 Task: Search one way flight ticket for 1 adult, 1 child, 1 infant in seat in premium economy from Gulfport/biloxi: Gulfport-biloxi International Airport to Evansville: Evansville Regional Airport on 5-3-2023. Number of bags: 6 checked bags. Price is upto 96000. Outbound departure time preference is 8:00.
Action: Mouse moved to (231, 290)
Screenshot: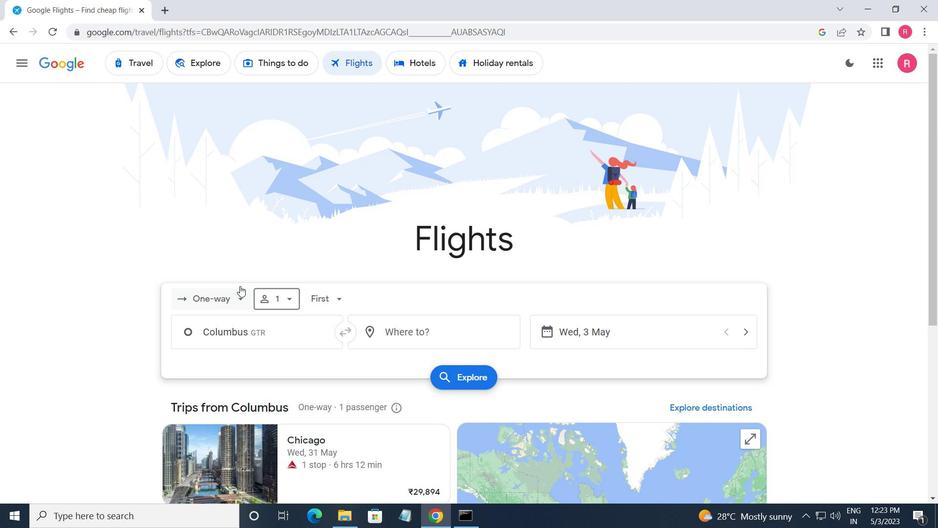 
Action: Mouse pressed left at (231, 290)
Screenshot: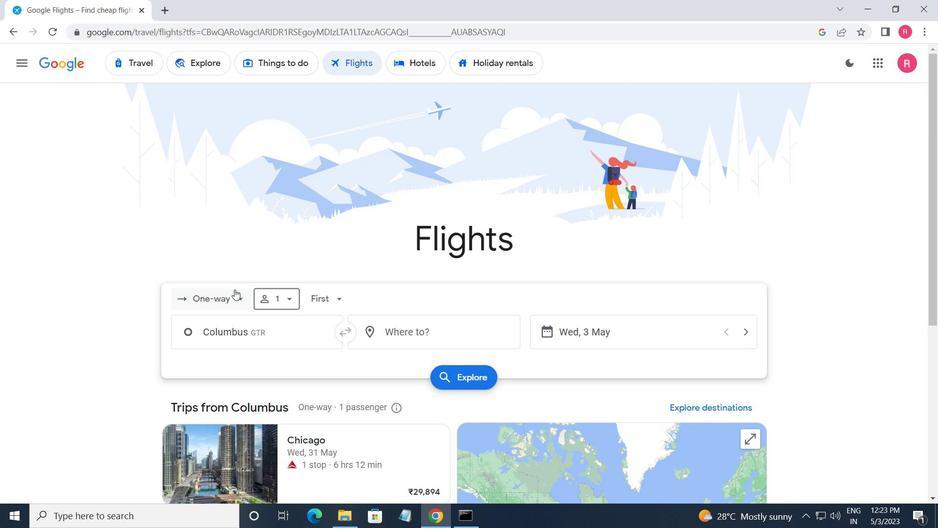
Action: Mouse moved to (236, 354)
Screenshot: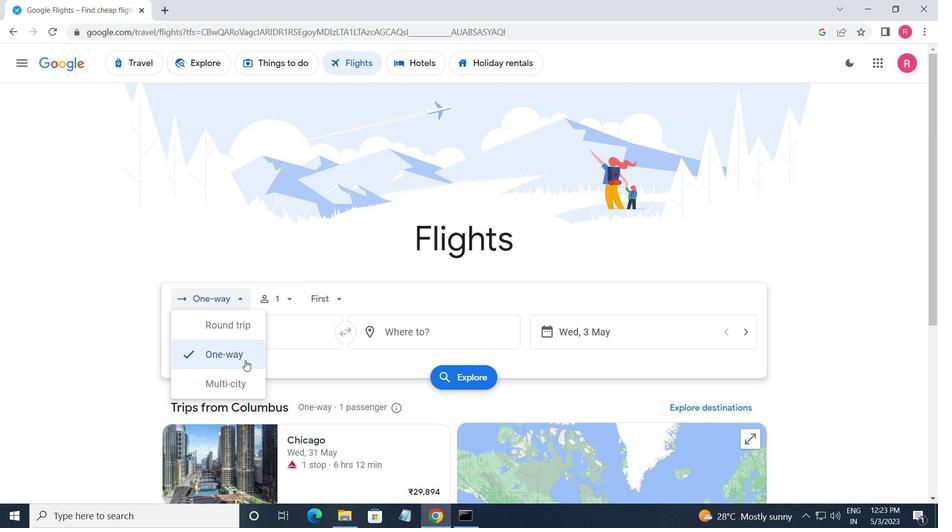 
Action: Mouse pressed left at (236, 354)
Screenshot: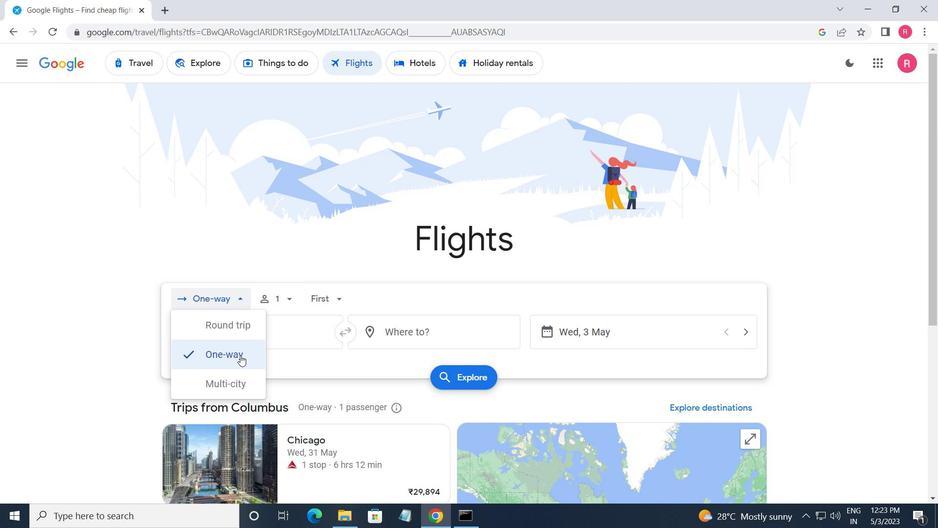 
Action: Mouse moved to (278, 306)
Screenshot: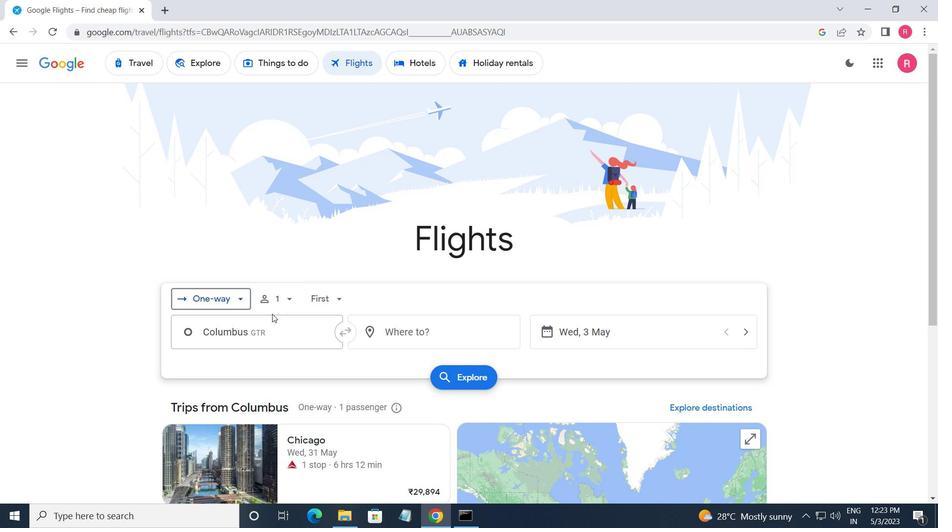 
Action: Mouse pressed left at (278, 306)
Screenshot: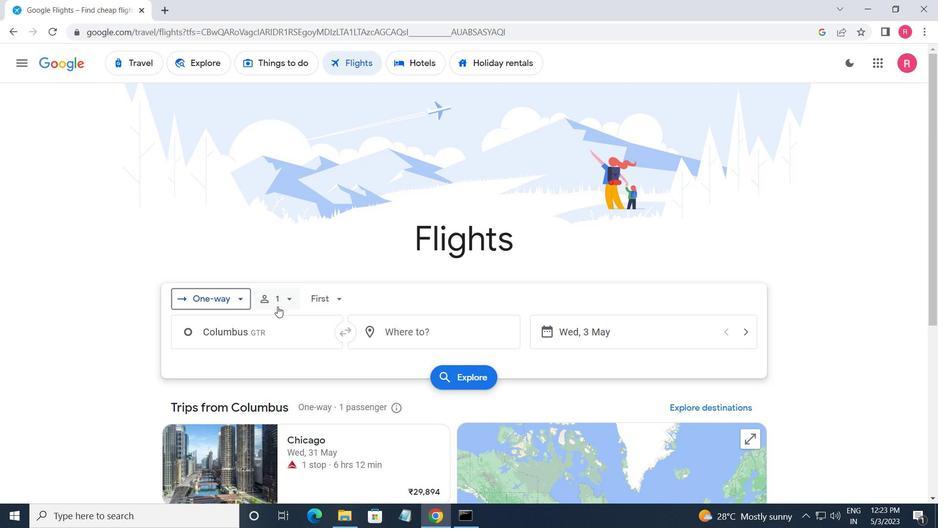 
Action: Mouse moved to (388, 366)
Screenshot: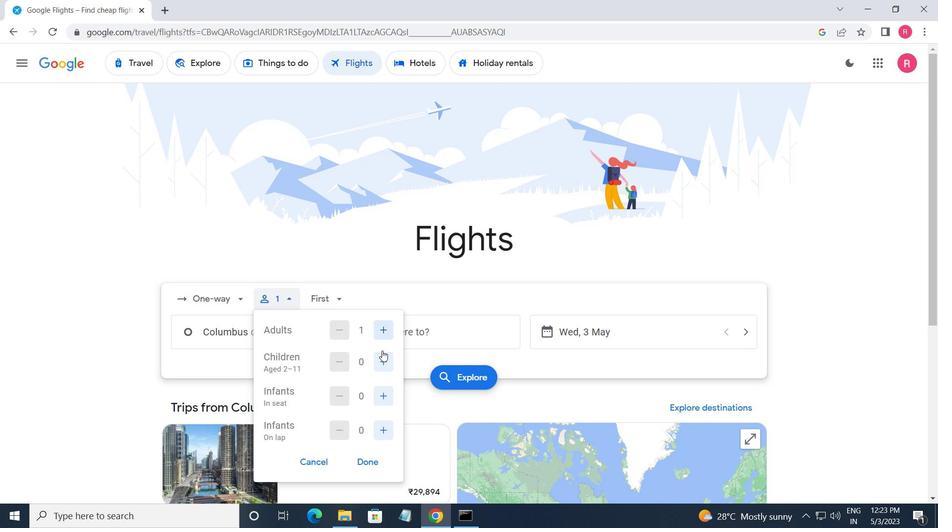 
Action: Mouse pressed left at (388, 366)
Screenshot: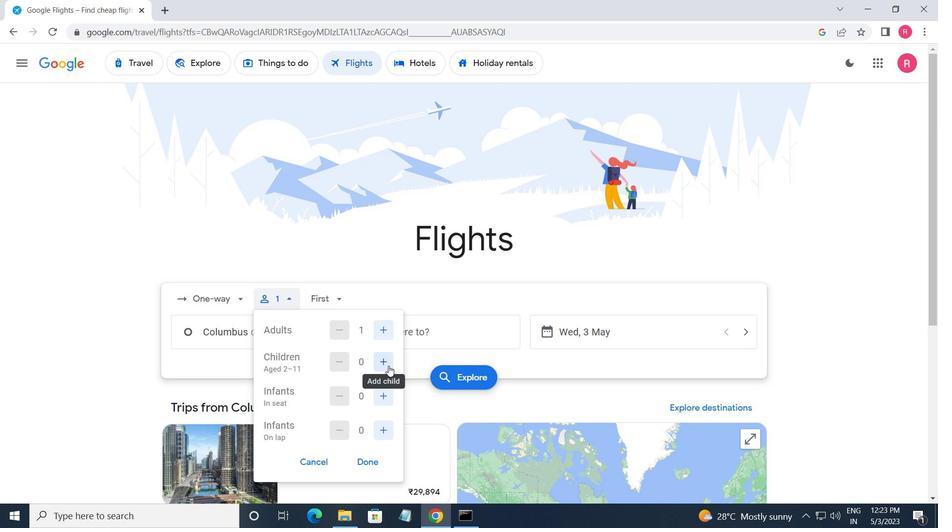 
Action: Mouse moved to (388, 389)
Screenshot: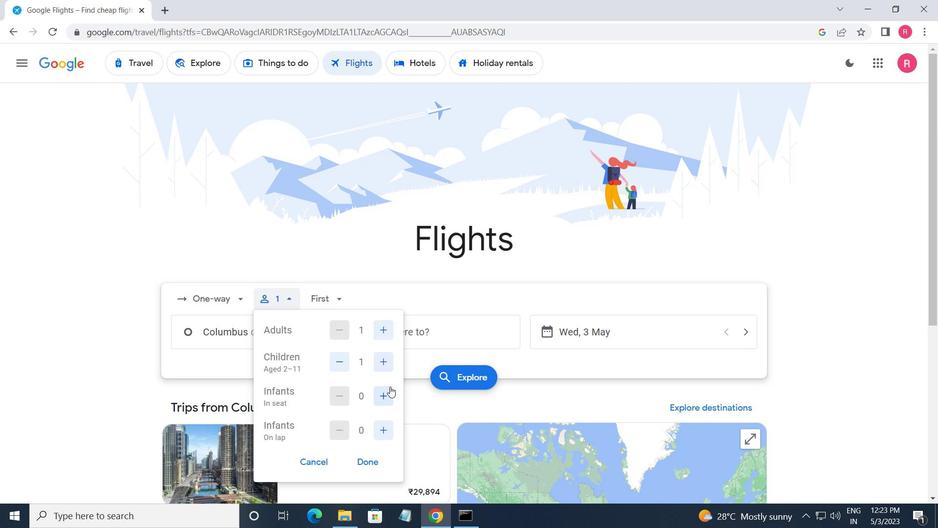 
Action: Mouse pressed left at (388, 389)
Screenshot: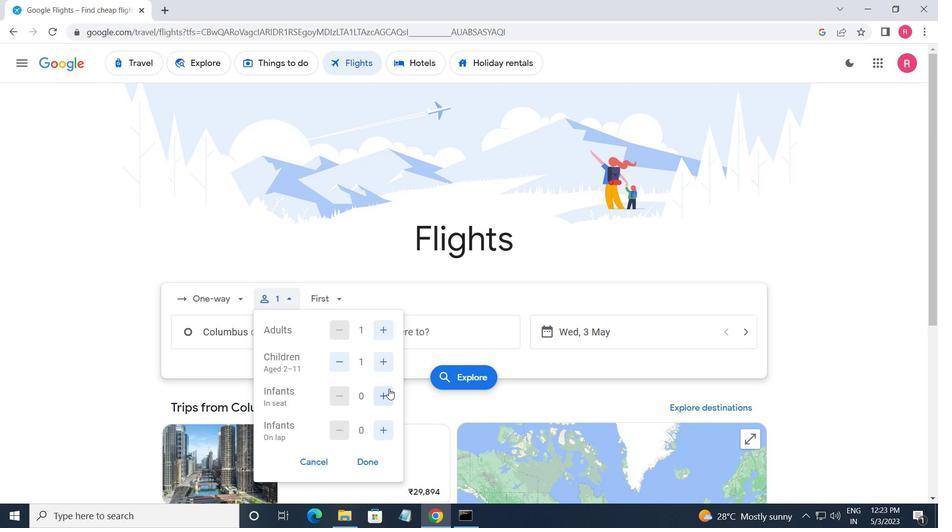 
Action: Mouse moved to (378, 427)
Screenshot: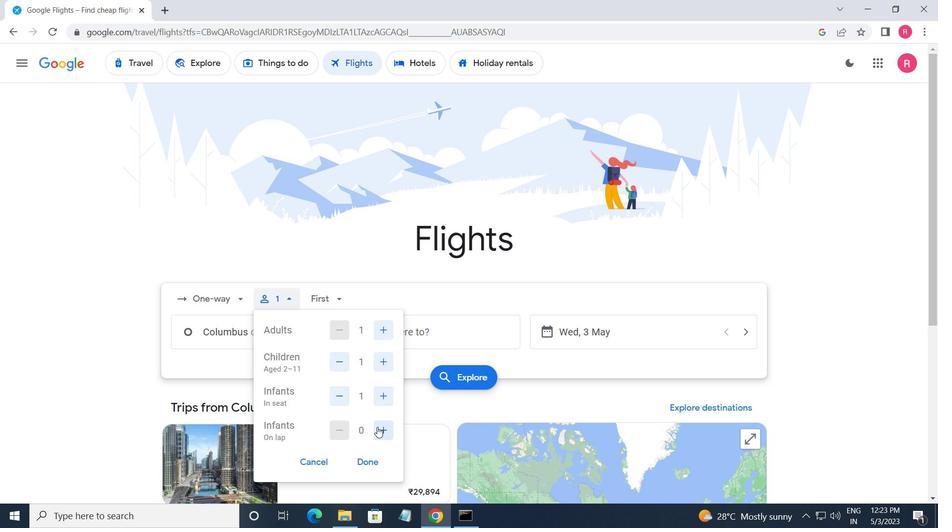 
Action: Mouse pressed left at (378, 427)
Screenshot: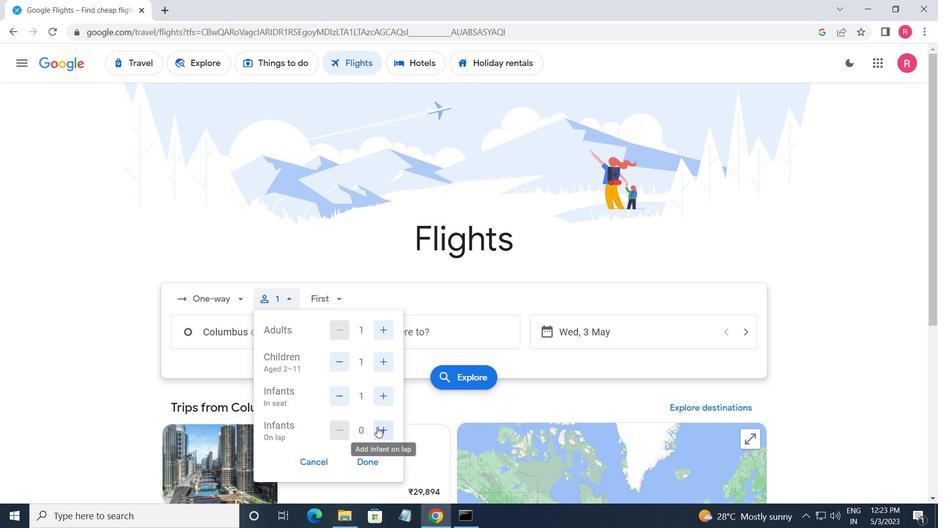 
Action: Mouse moved to (335, 432)
Screenshot: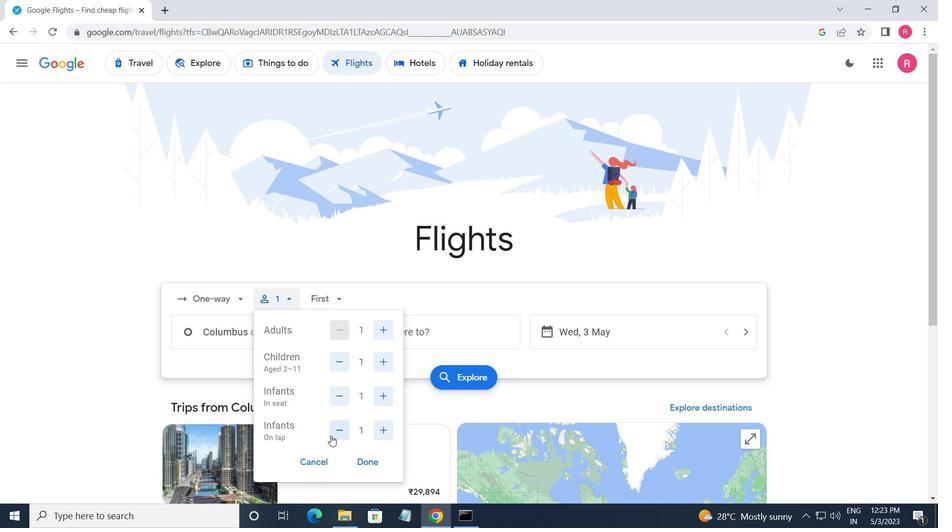
Action: Mouse pressed left at (335, 432)
Screenshot: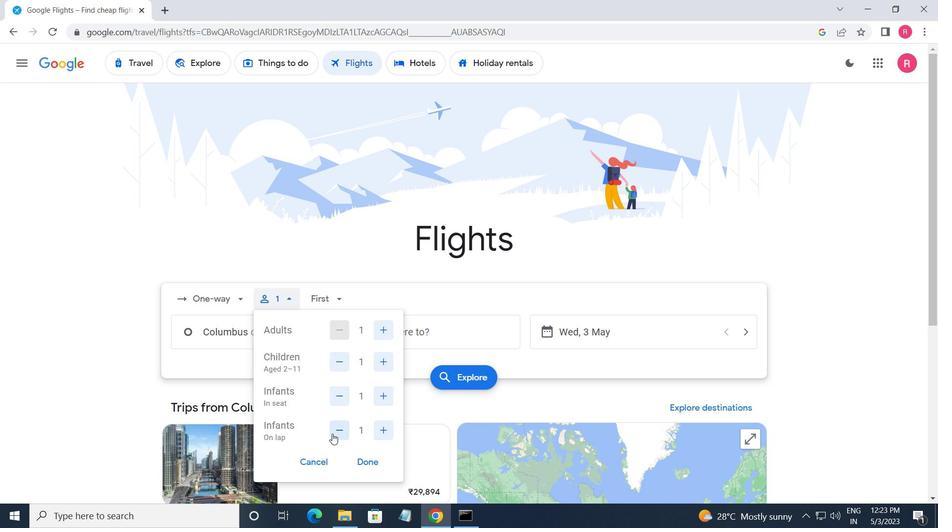 
Action: Mouse moved to (358, 455)
Screenshot: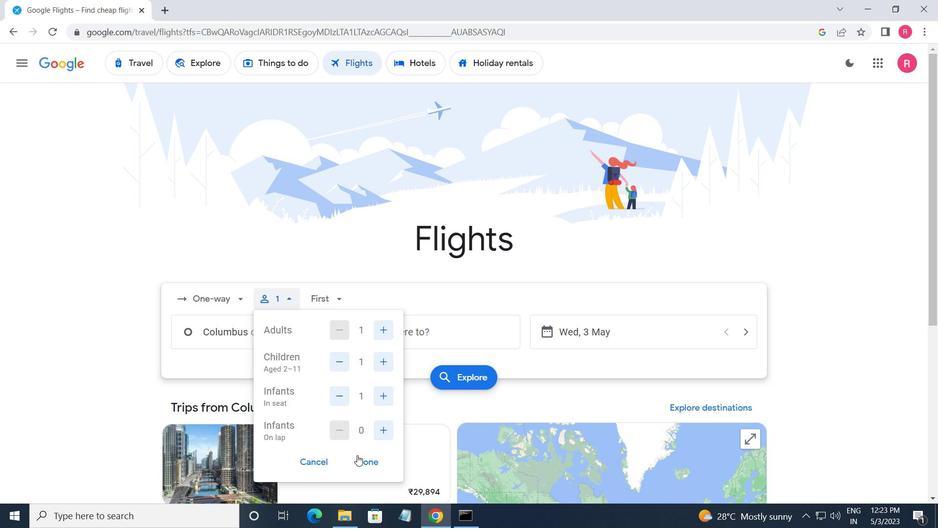 
Action: Mouse pressed left at (358, 455)
Screenshot: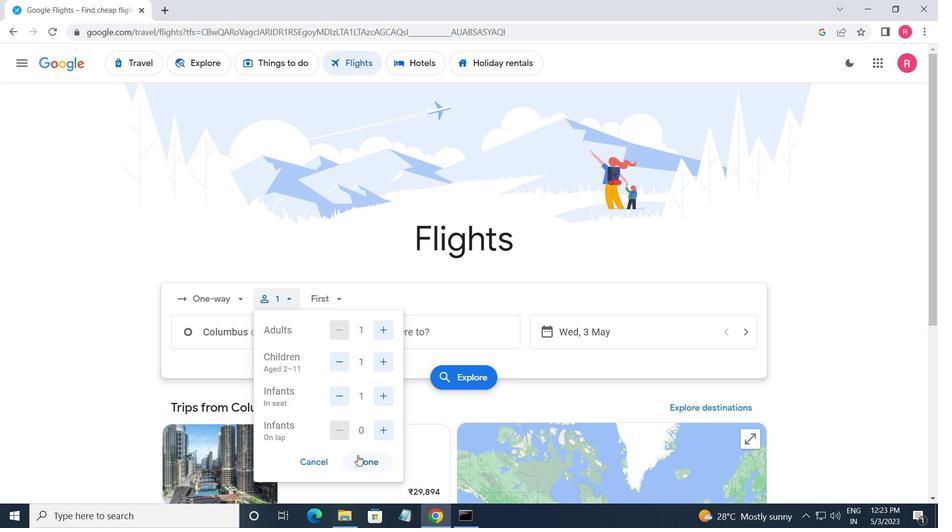 
Action: Mouse moved to (325, 309)
Screenshot: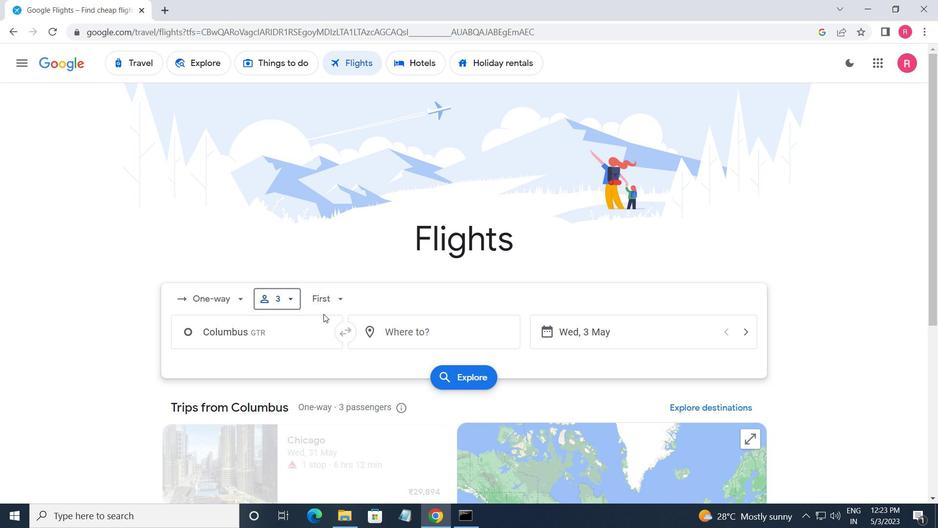 
Action: Mouse pressed left at (325, 309)
Screenshot: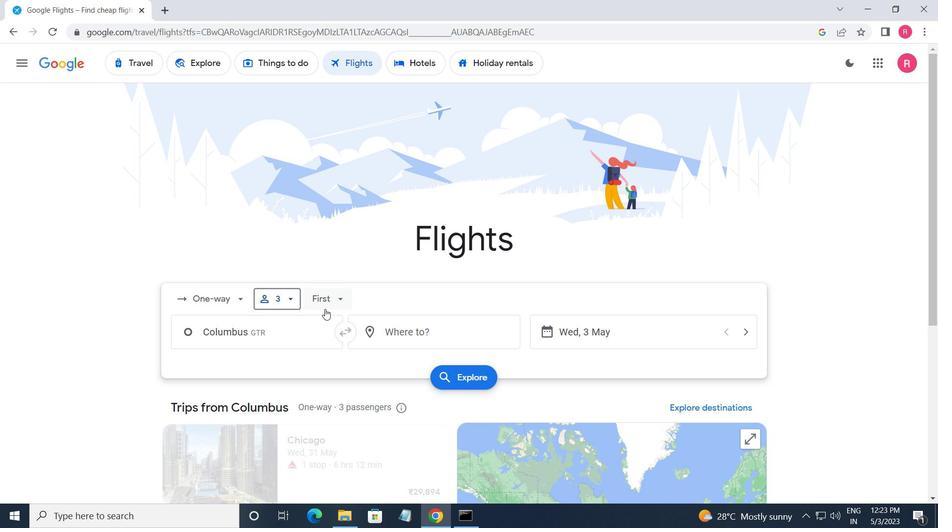 
Action: Mouse moved to (364, 363)
Screenshot: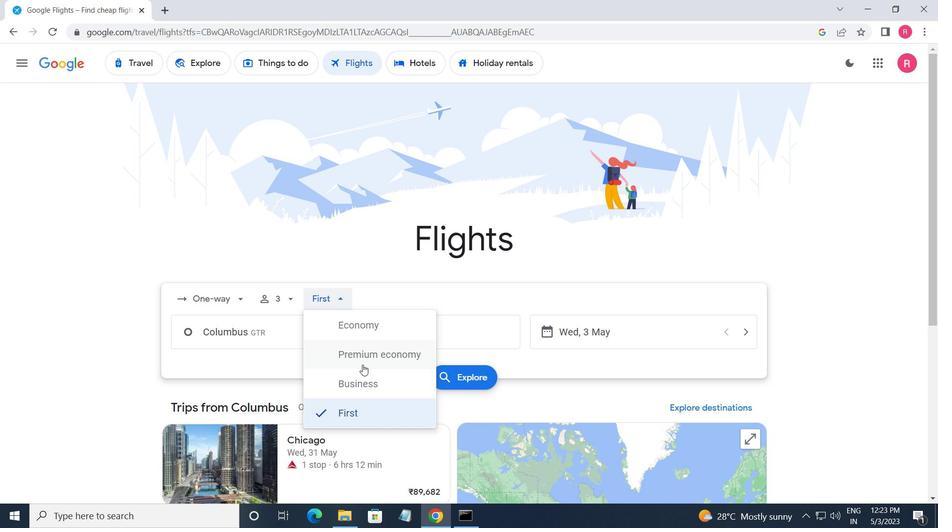 
Action: Mouse pressed left at (364, 363)
Screenshot: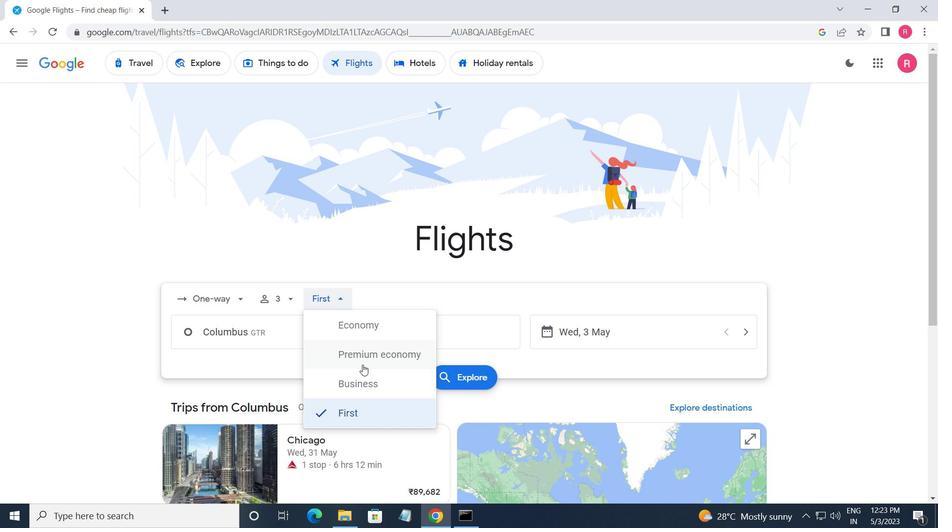 
Action: Mouse moved to (277, 341)
Screenshot: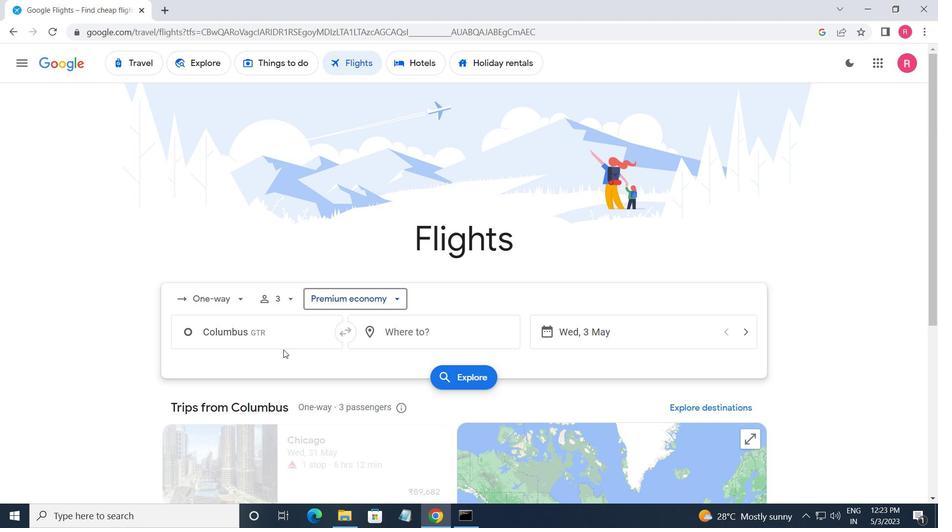 
Action: Mouse pressed left at (277, 341)
Screenshot: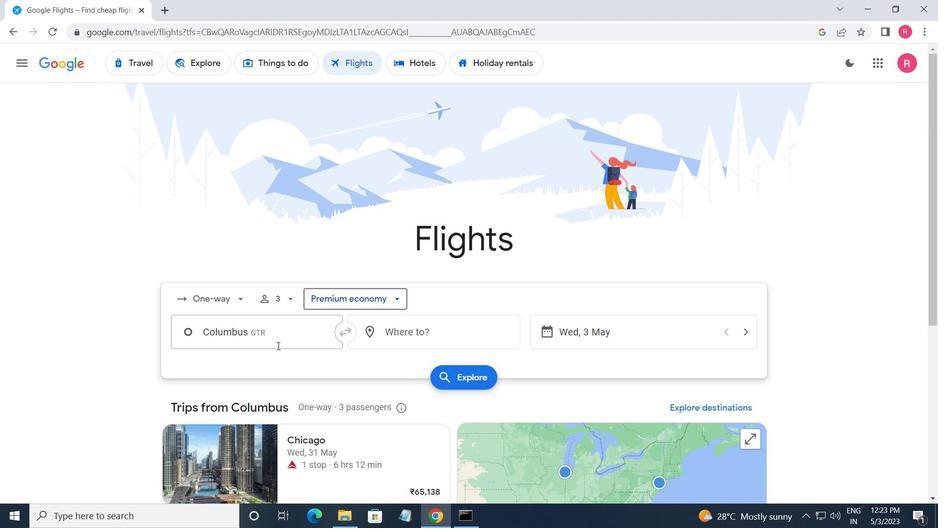 
Action: Key pressed <Key.shift>GULFPORT
Screenshot: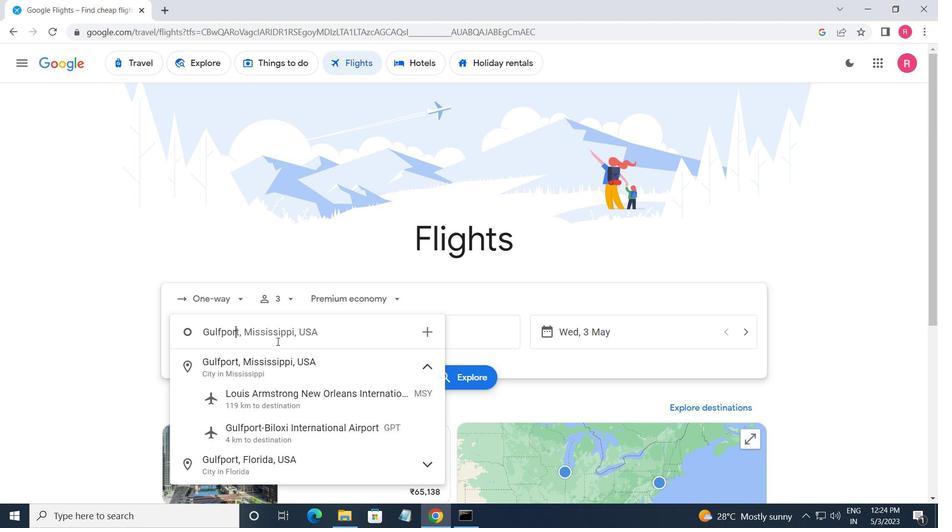 
Action: Mouse moved to (317, 438)
Screenshot: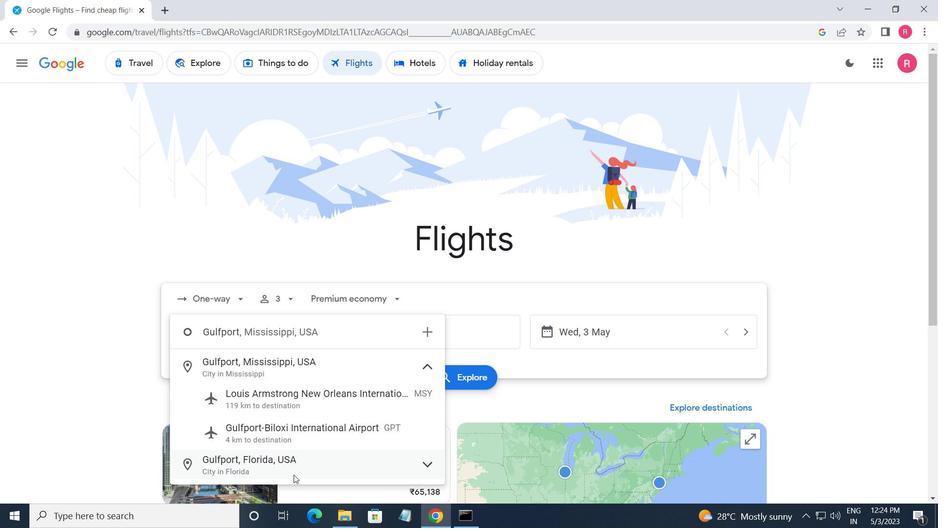 
Action: Mouse pressed left at (317, 438)
Screenshot: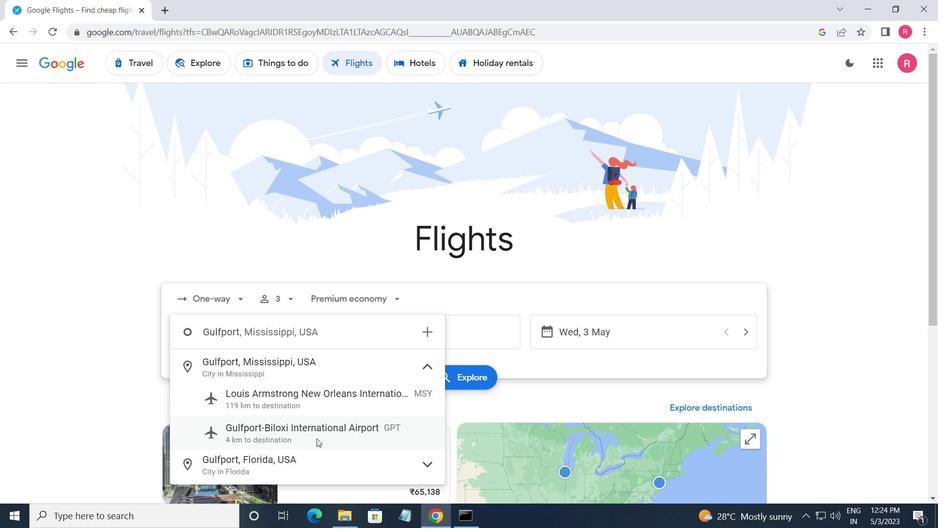 
Action: Mouse moved to (416, 330)
Screenshot: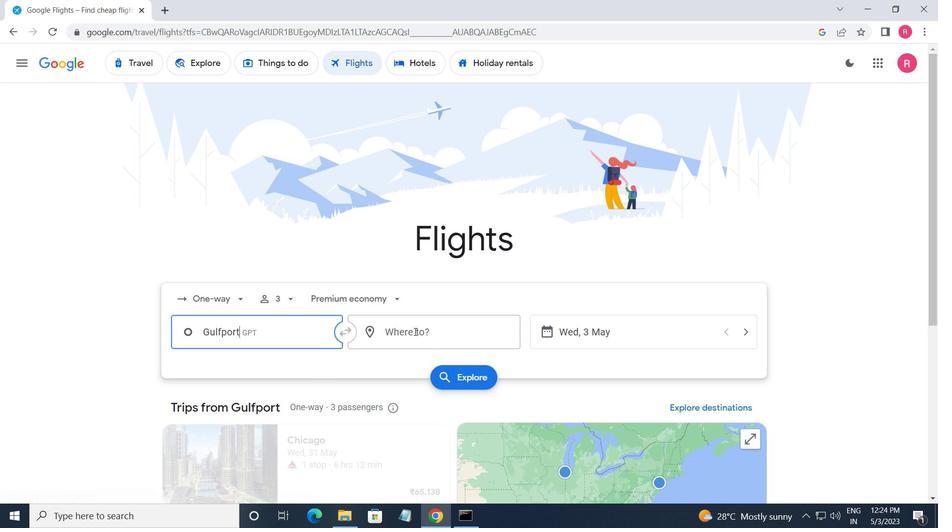 
Action: Mouse pressed left at (416, 330)
Screenshot: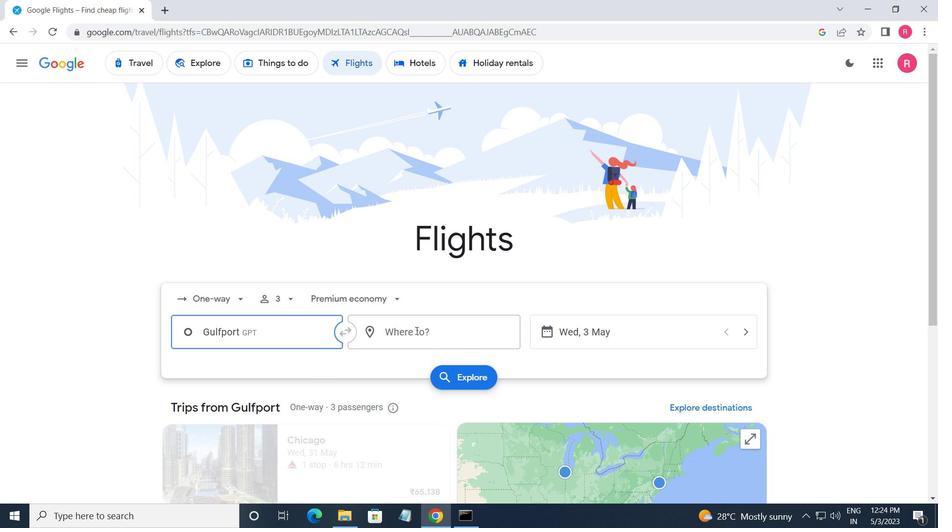 
Action: Mouse moved to (436, 456)
Screenshot: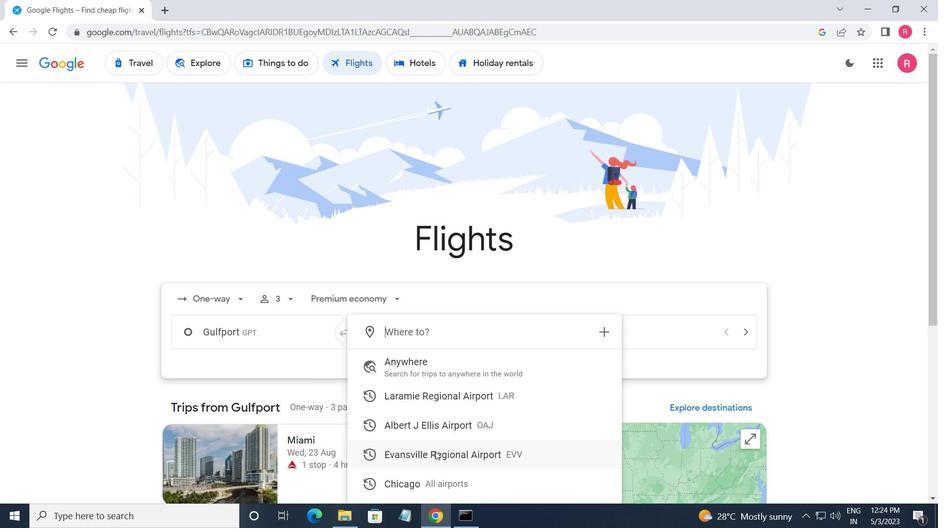 
Action: Mouse pressed left at (436, 456)
Screenshot: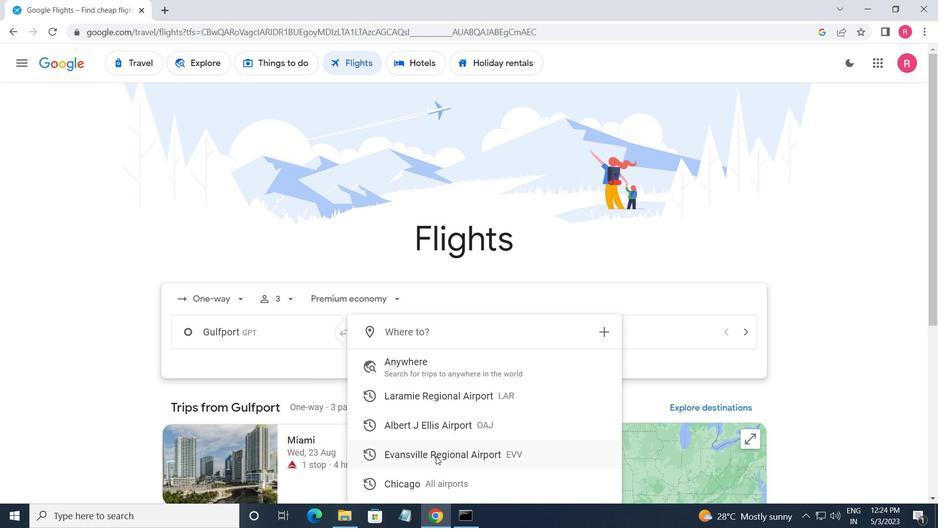 
Action: Mouse moved to (617, 334)
Screenshot: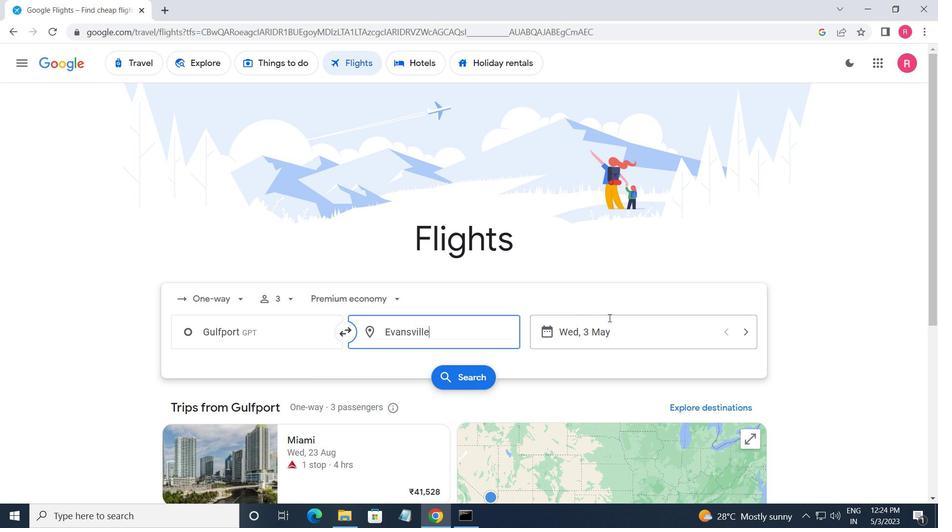 
Action: Mouse pressed left at (617, 334)
Screenshot: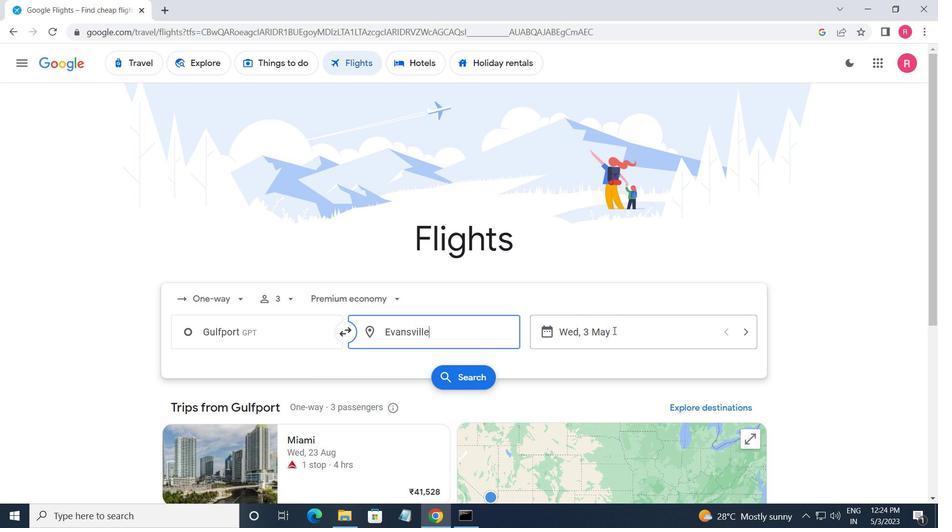
Action: Mouse moved to (411, 284)
Screenshot: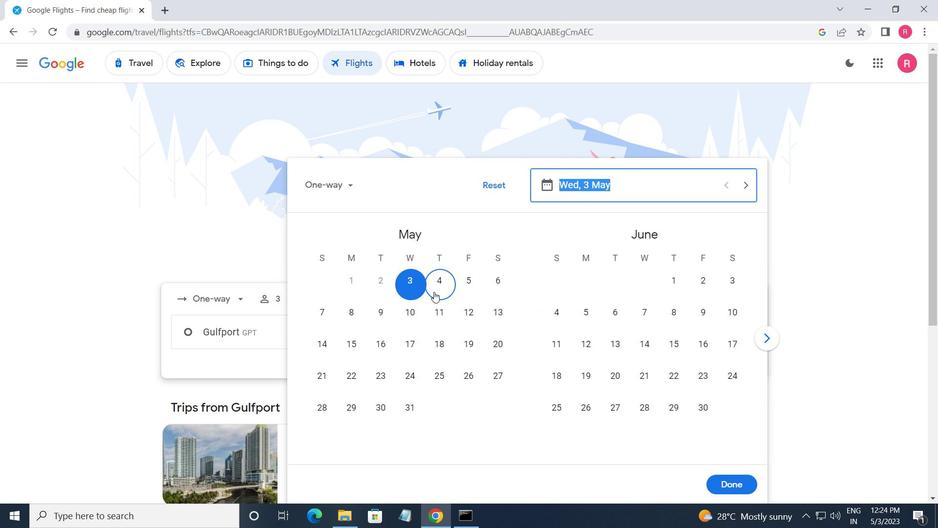 
Action: Mouse pressed left at (411, 284)
Screenshot: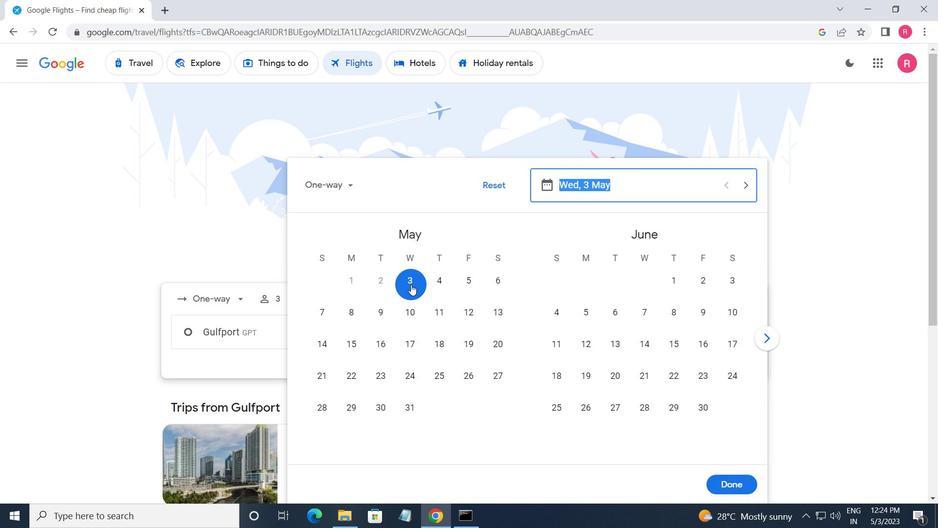 
Action: Mouse moved to (731, 496)
Screenshot: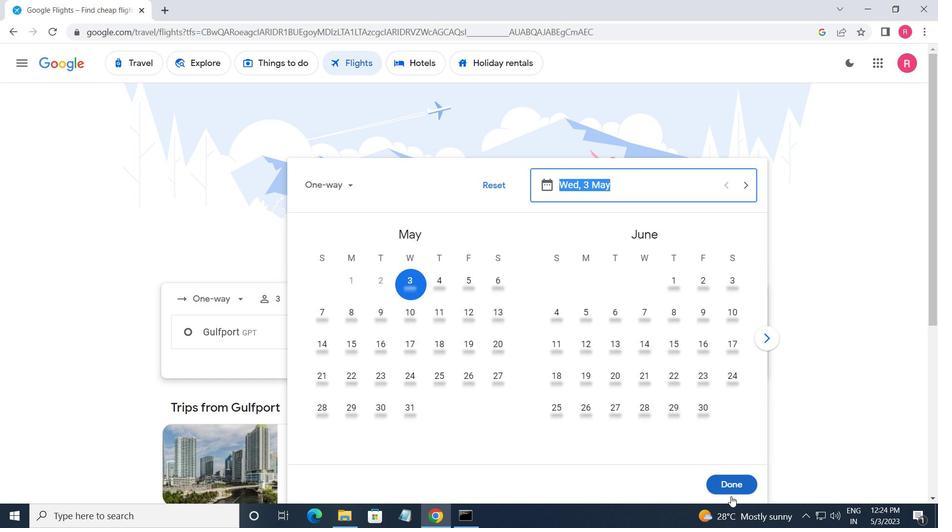 
Action: Mouse pressed left at (731, 496)
Screenshot: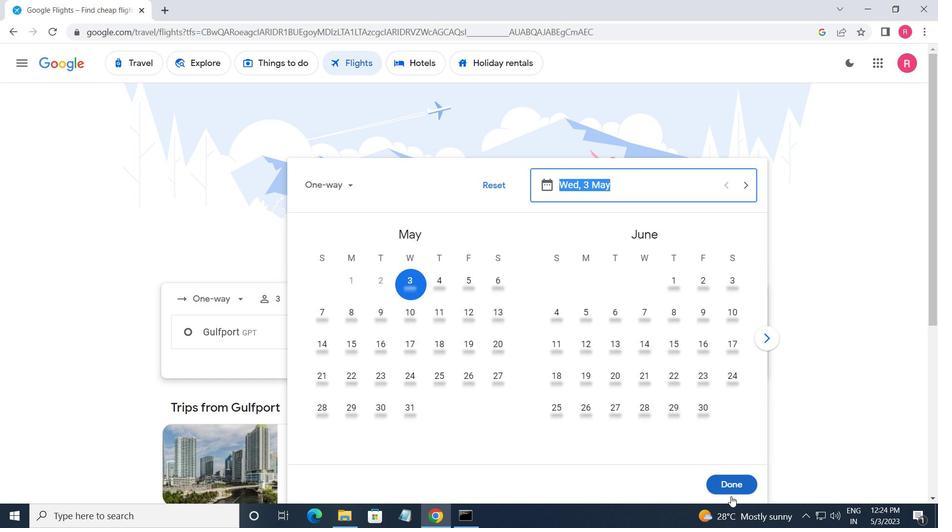 
Action: Mouse moved to (465, 371)
Screenshot: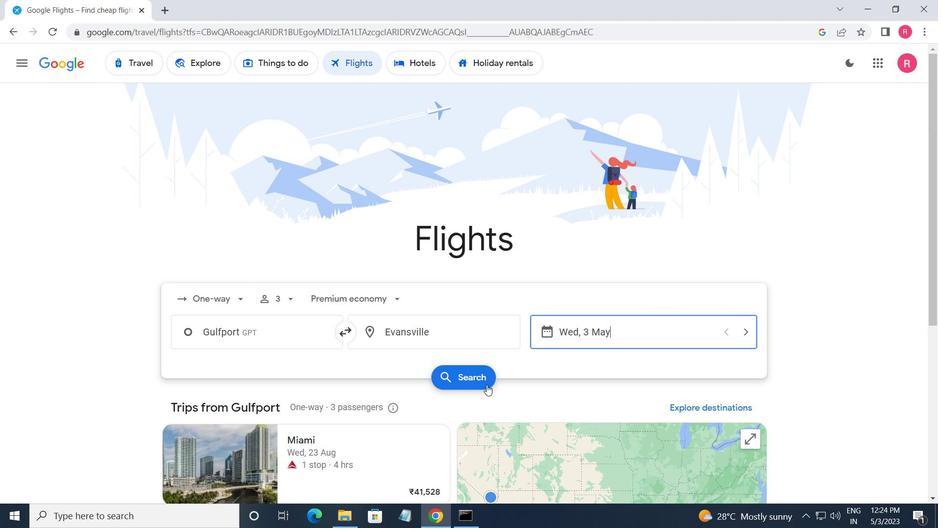 
Action: Mouse pressed left at (465, 371)
Screenshot: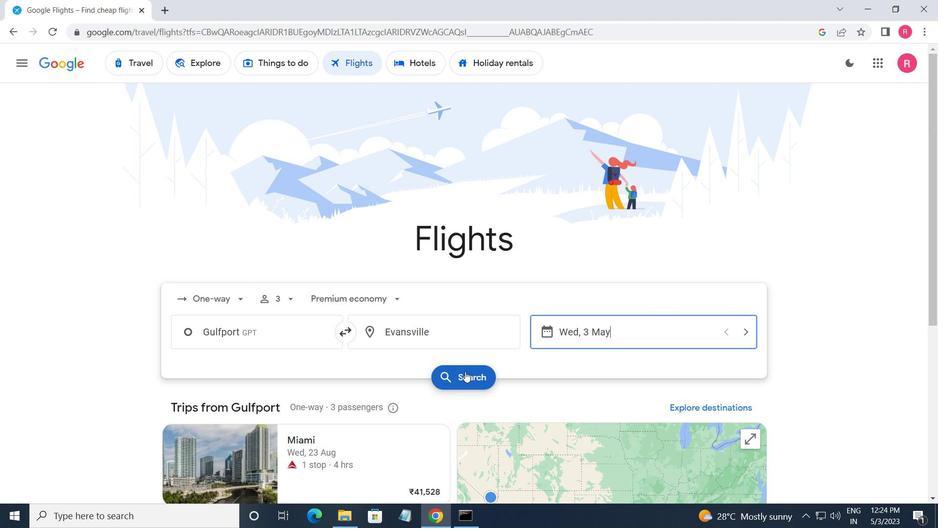 
Action: Mouse moved to (183, 167)
Screenshot: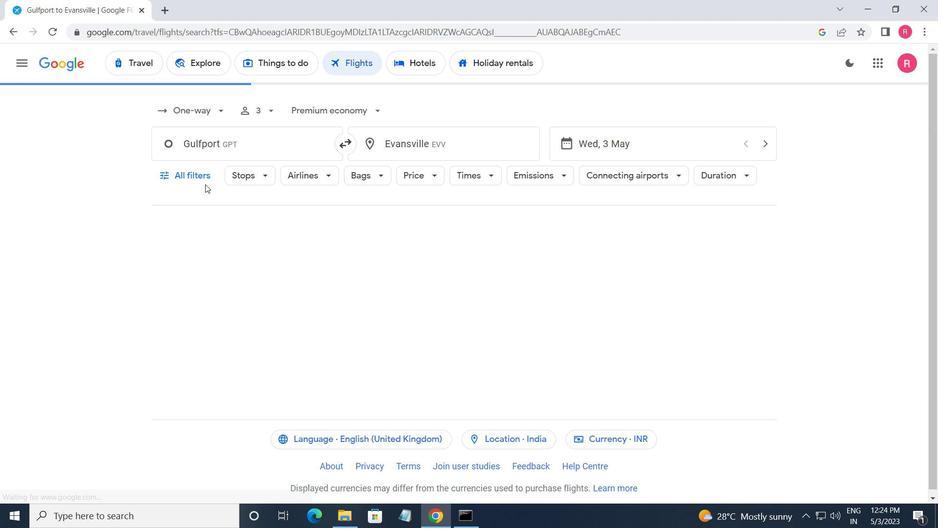 
Action: Mouse pressed left at (183, 167)
Screenshot: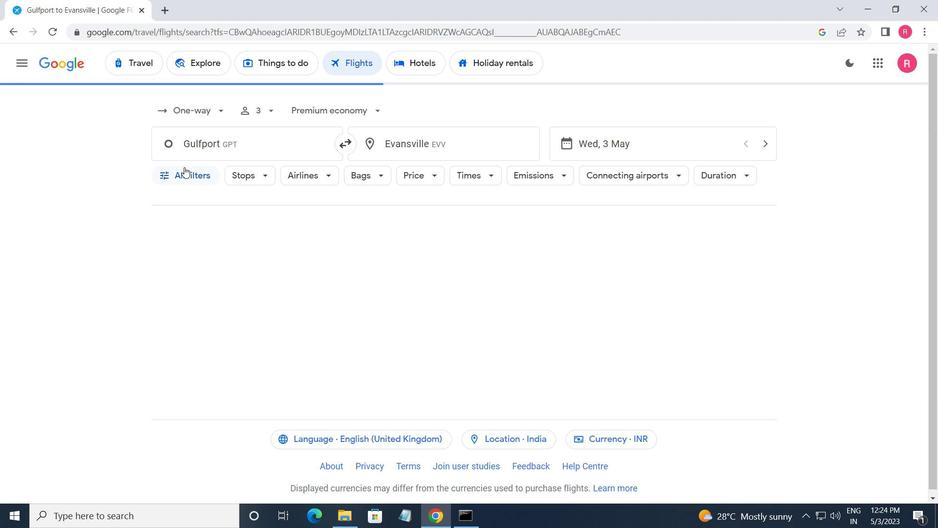 
Action: Mouse moved to (253, 342)
Screenshot: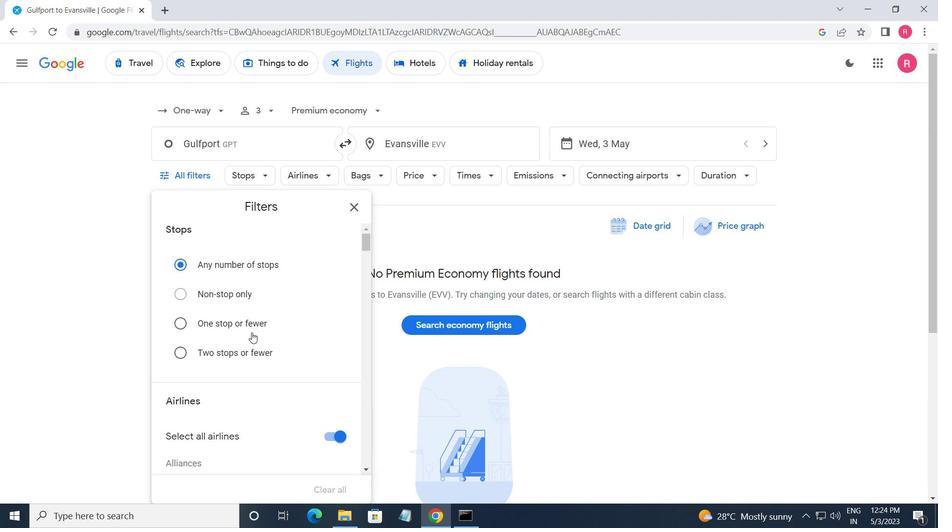 
Action: Mouse scrolled (253, 341) with delta (0, 0)
Screenshot: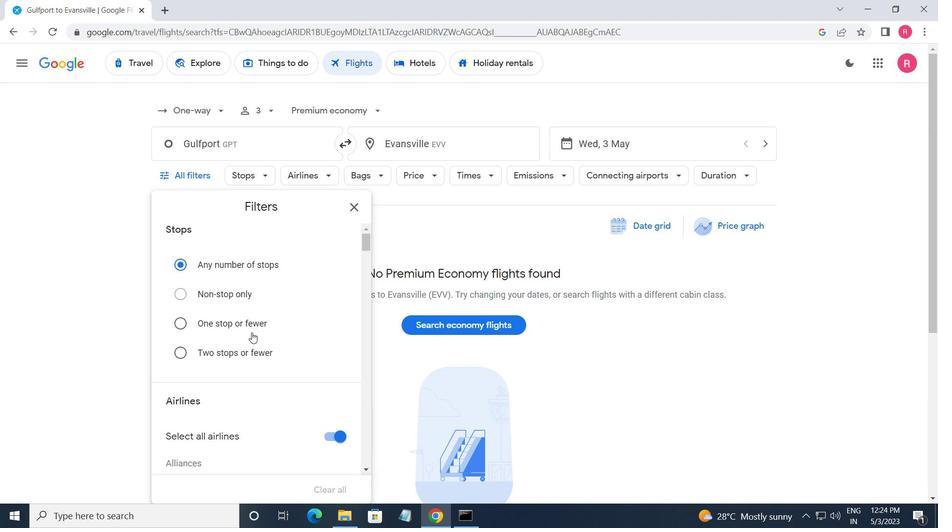 
Action: Mouse moved to (261, 354)
Screenshot: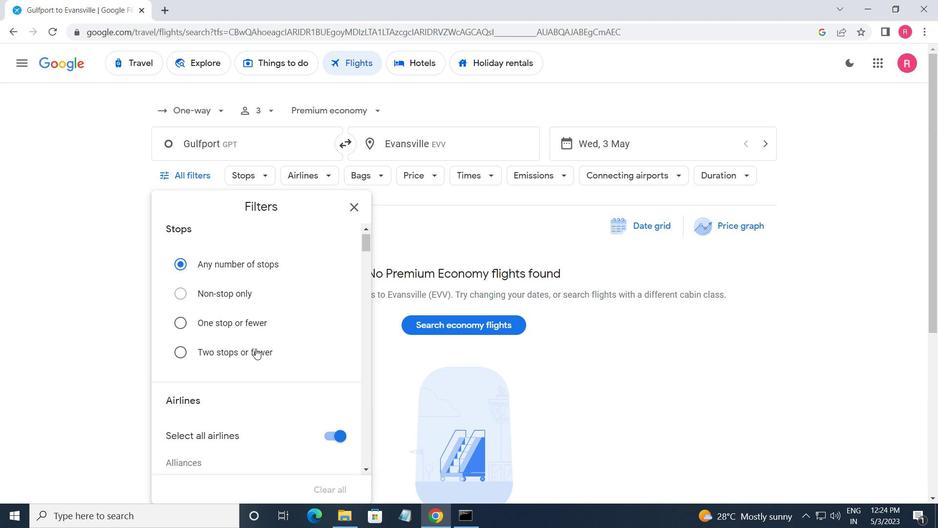 
Action: Mouse scrolled (261, 354) with delta (0, 0)
Screenshot: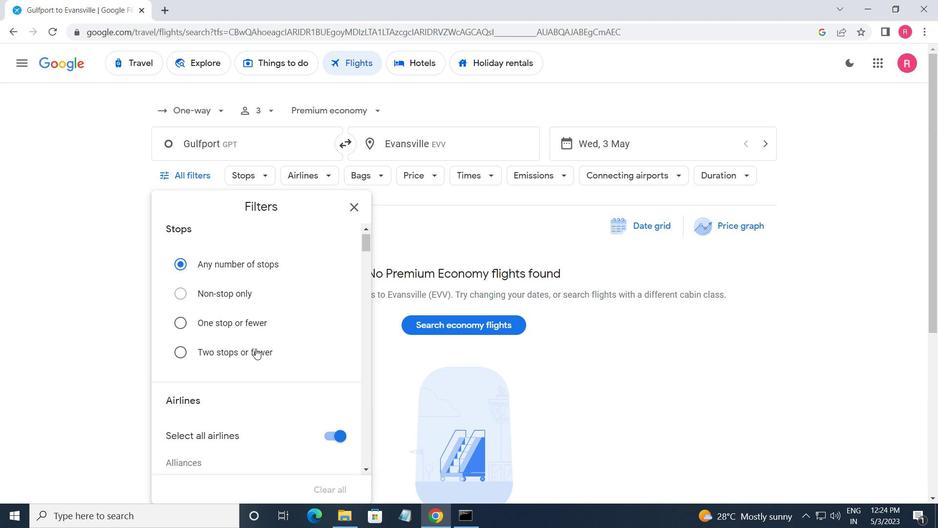 
Action: Mouse moved to (265, 357)
Screenshot: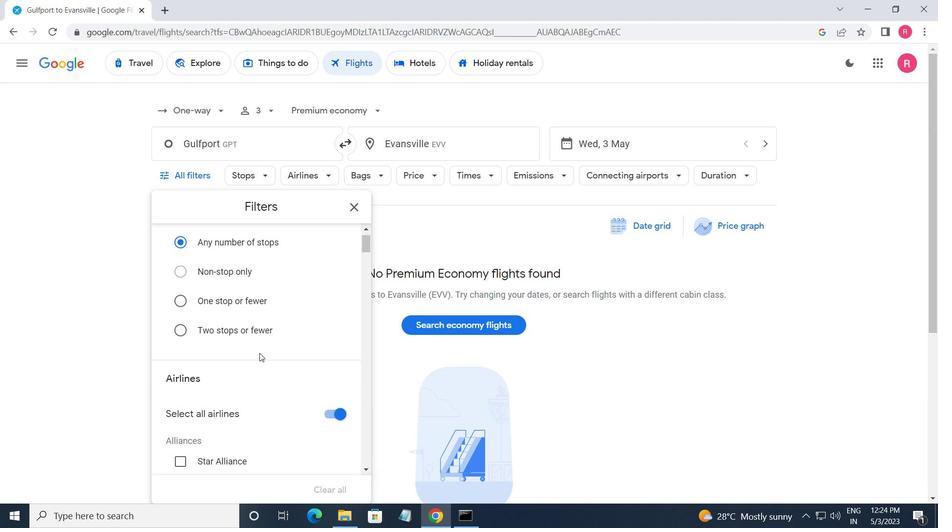 
Action: Mouse scrolled (265, 357) with delta (0, 0)
Screenshot: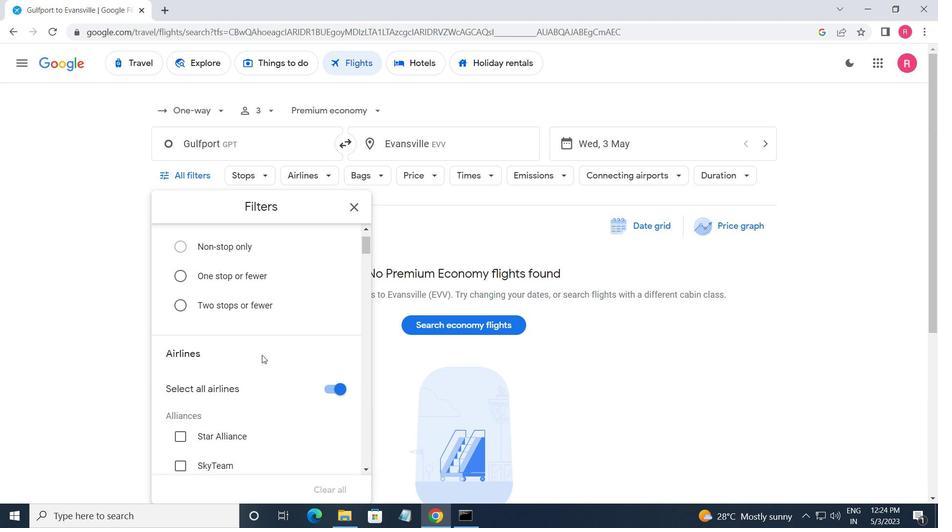 
Action: Mouse scrolled (265, 357) with delta (0, 0)
Screenshot: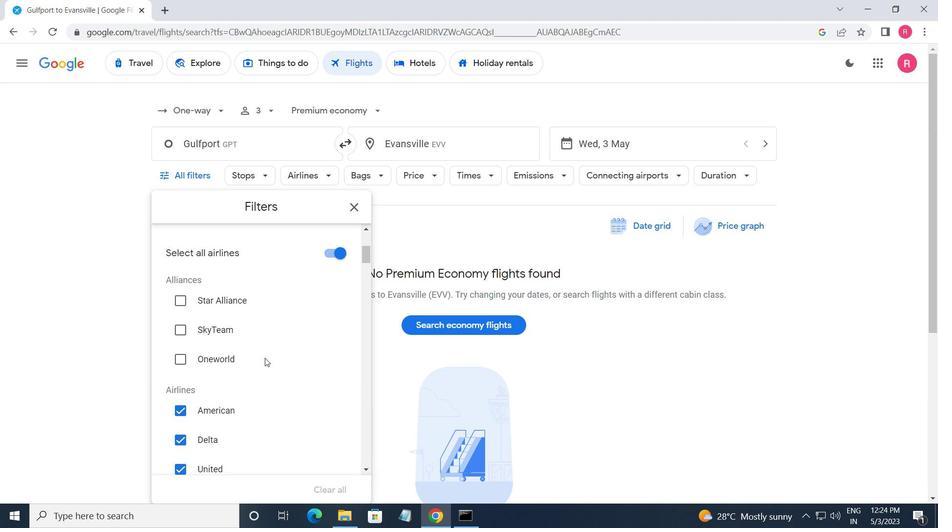 
Action: Mouse scrolled (265, 357) with delta (0, 0)
Screenshot: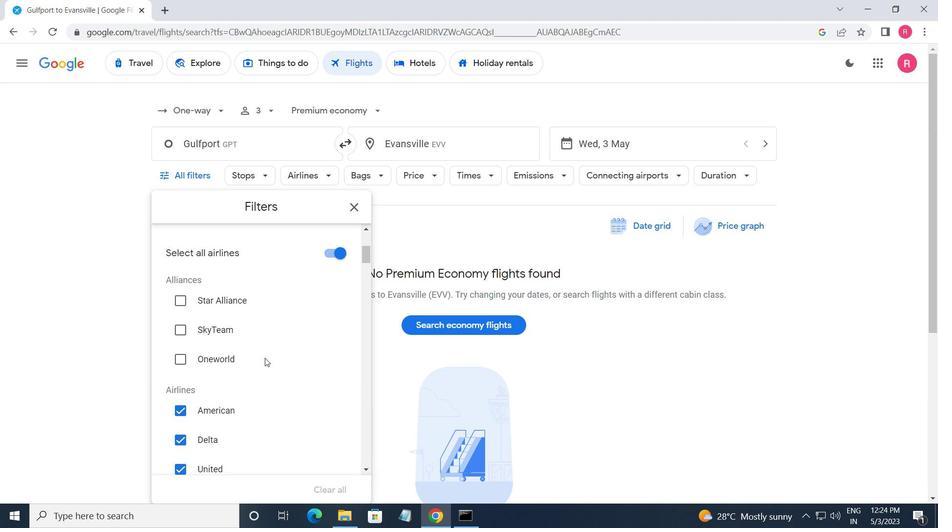 
Action: Mouse moved to (266, 359)
Screenshot: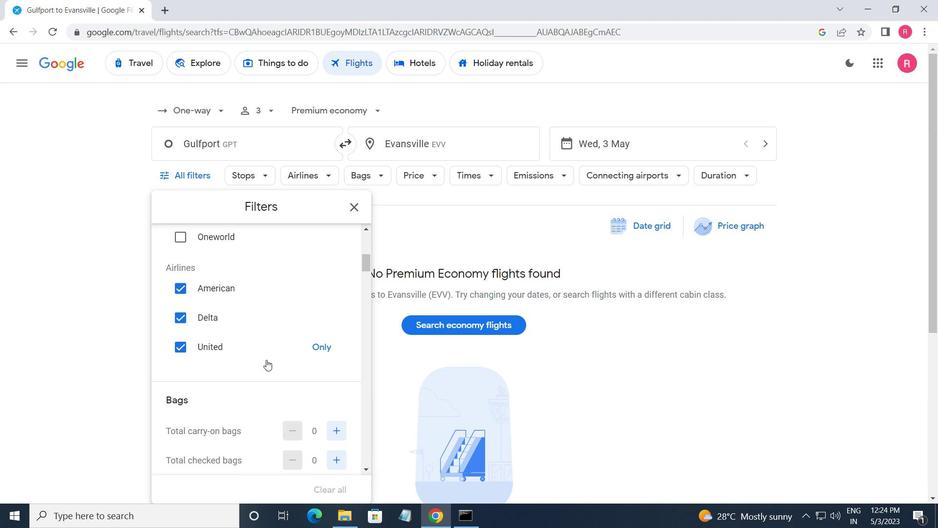 
Action: Mouse scrolled (266, 360) with delta (0, 0)
Screenshot: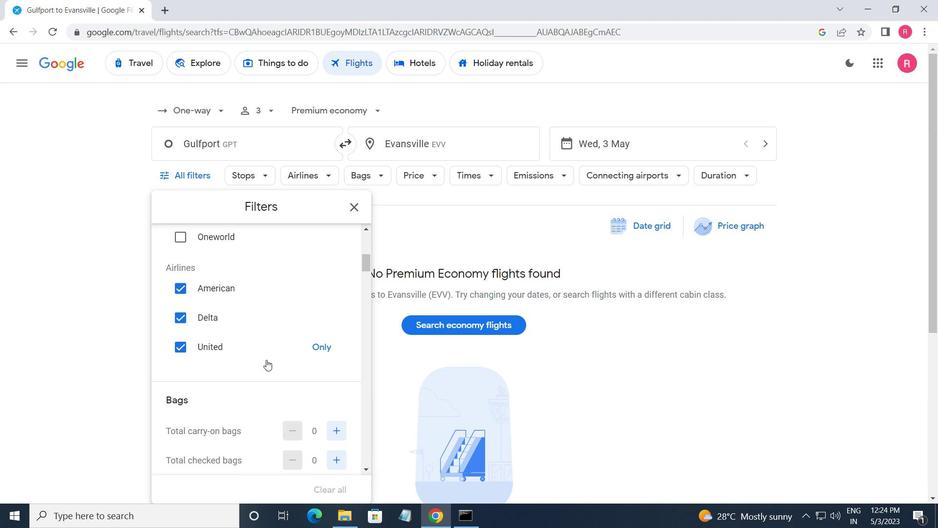
Action: Mouse moved to (266, 359)
Screenshot: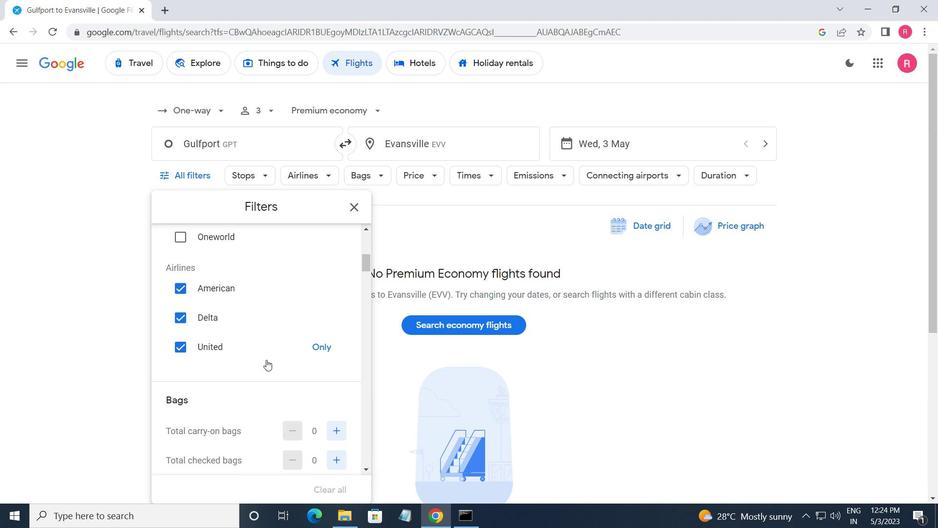 
Action: Mouse scrolled (266, 359) with delta (0, 0)
Screenshot: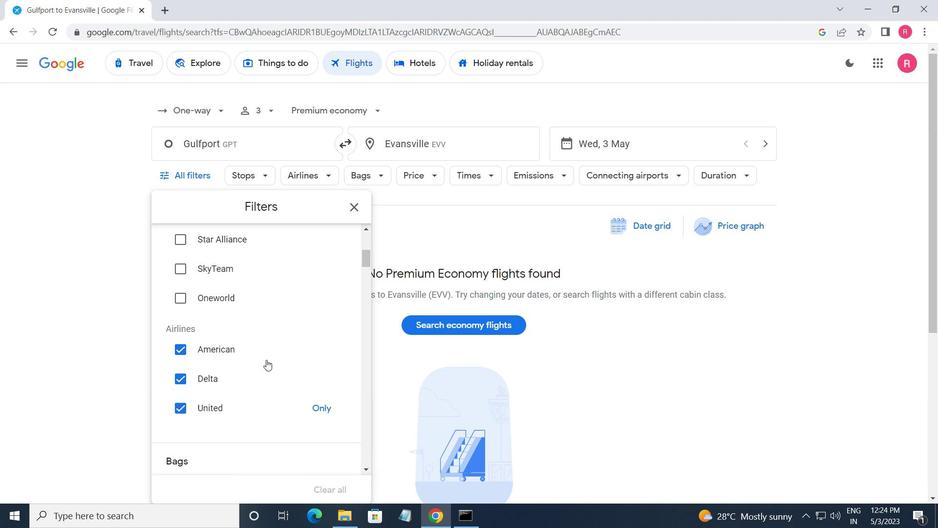 
Action: Mouse scrolled (266, 359) with delta (0, 0)
Screenshot: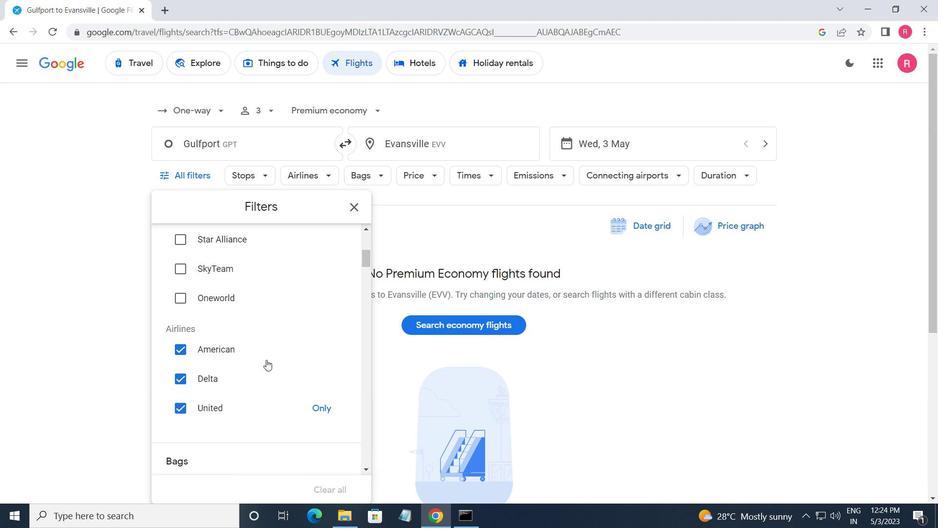 
Action: Mouse moved to (335, 401)
Screenshot: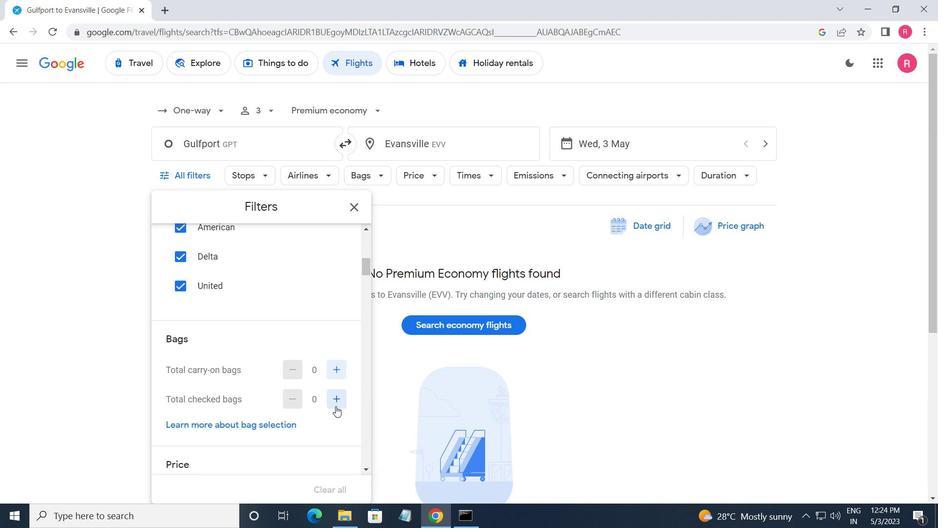
Action: Mouse scrolled (335, 401) with delta (0, 0)
Screenshot: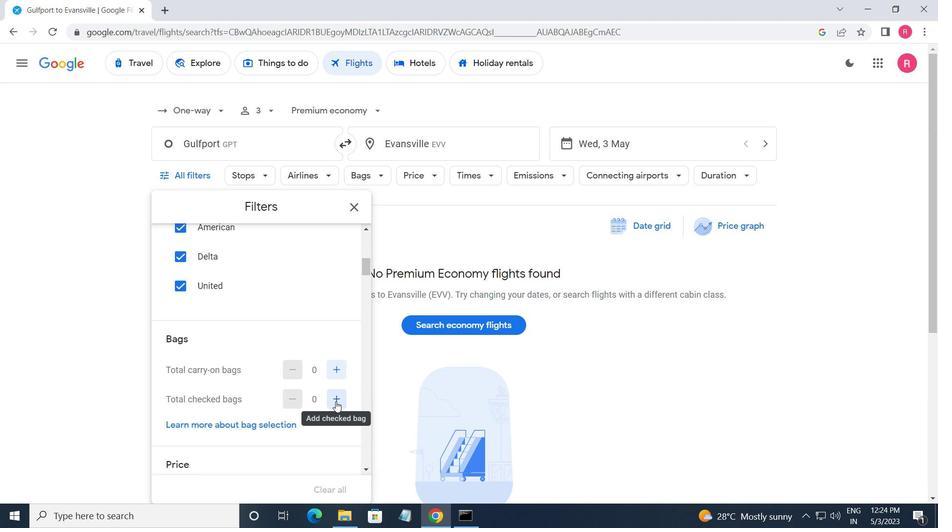 
Action: Mouse moved to (332, 334)
Screenshot: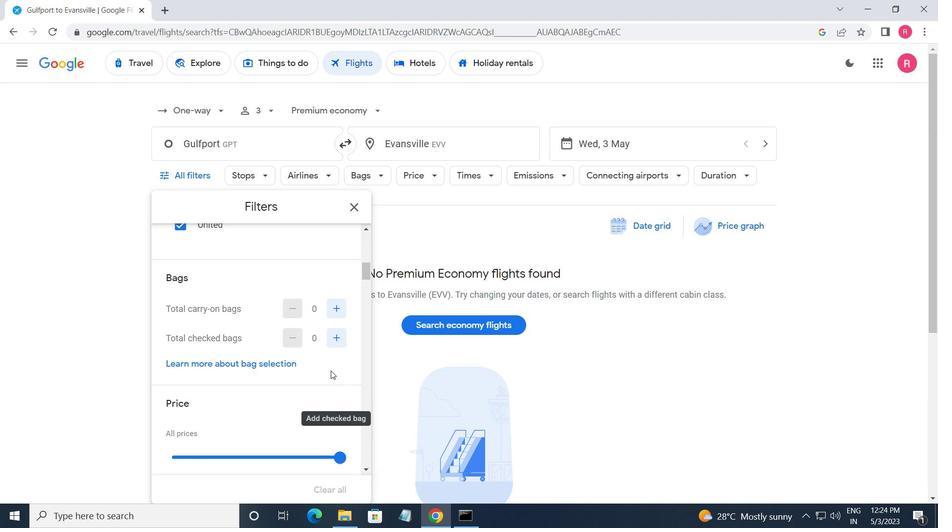 
Action: Mouse pressed left at (332, 334)
Screenshot: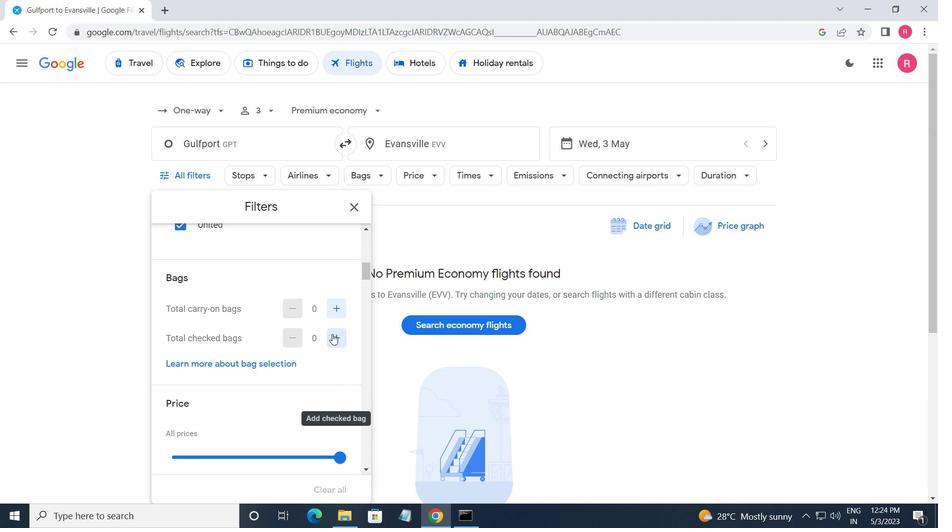 
Action: Mouse pressed left at (332, 334)
Screenshot: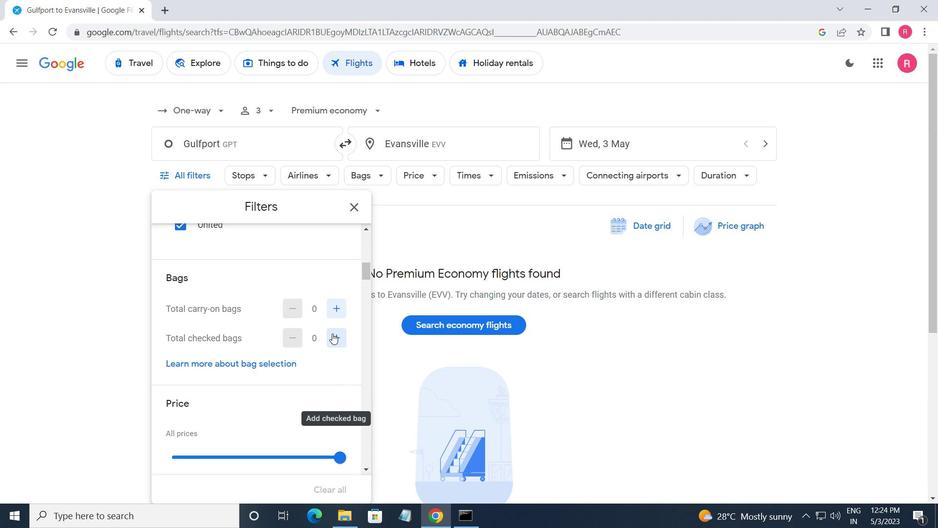 
Action: Mouse pressed left at (332, 334)
Screenshot: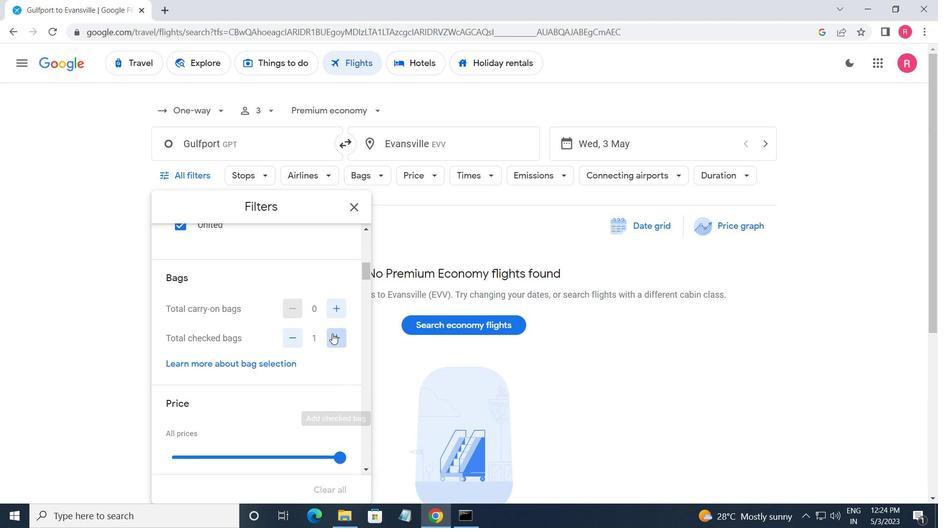 
Action: Mouse pressed left at (332, 334)
Screenshot: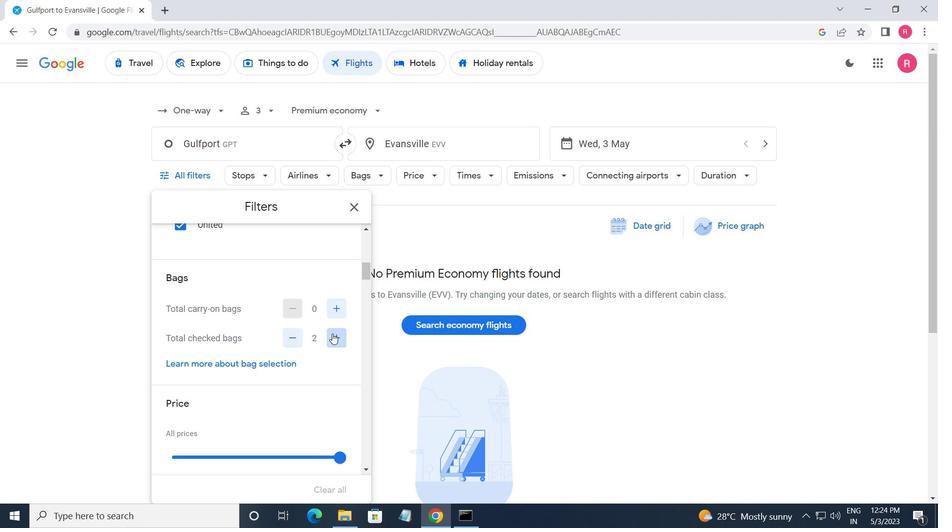 
Action: Mouse pressed left at (332, 334)
Screenshot: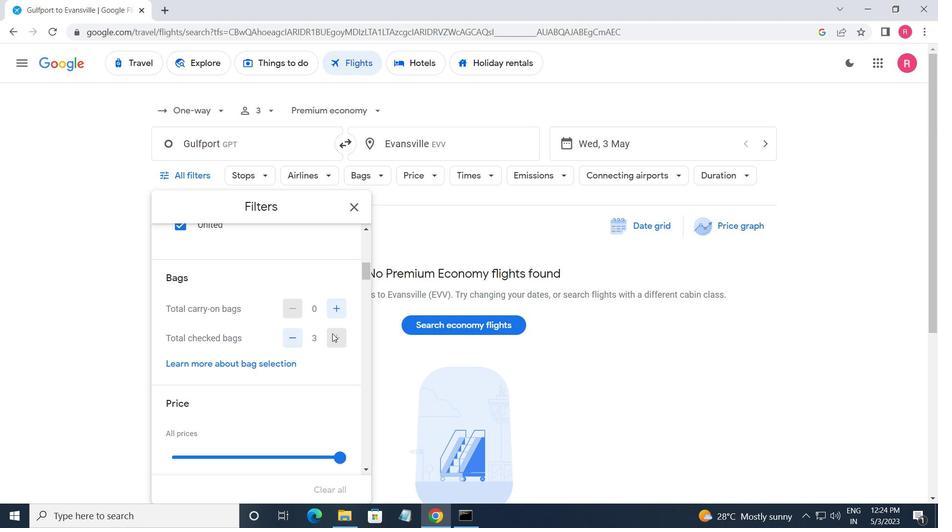 
Action: Mouse moved to (332, 334)
Screenshot: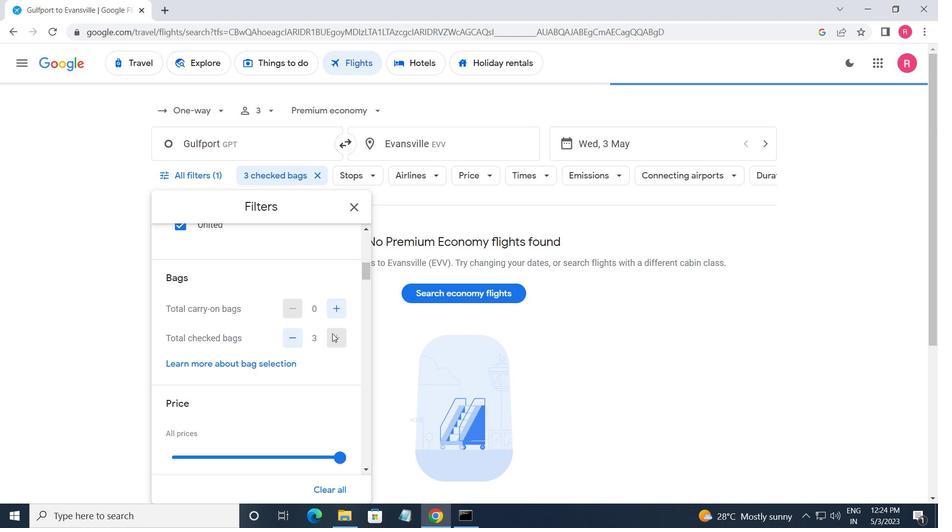 
Action: Mouse scrolled (332, 334) with delta (0, 0)
Screenshot: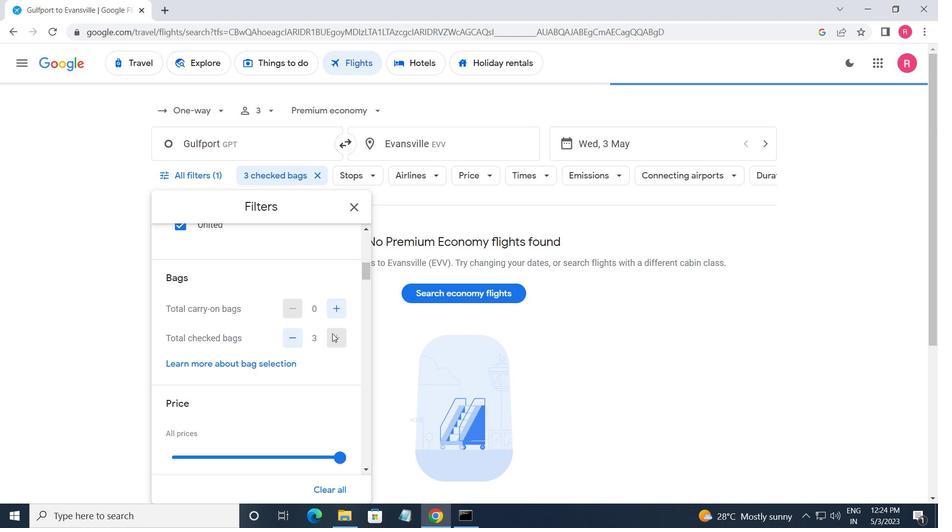 
Action: Mouse moved to (342, 401)
Screenshot: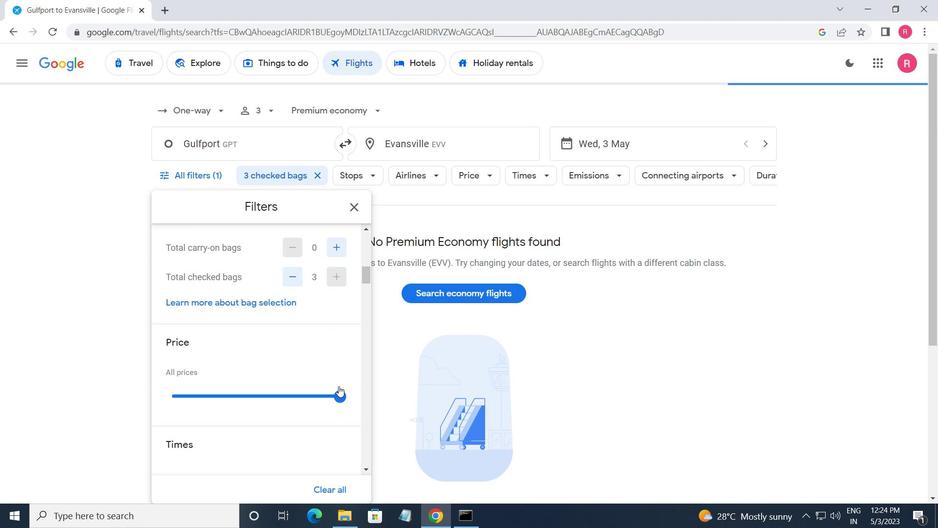 
Action: Mouse pressed left at (342, 401)
Screenshot: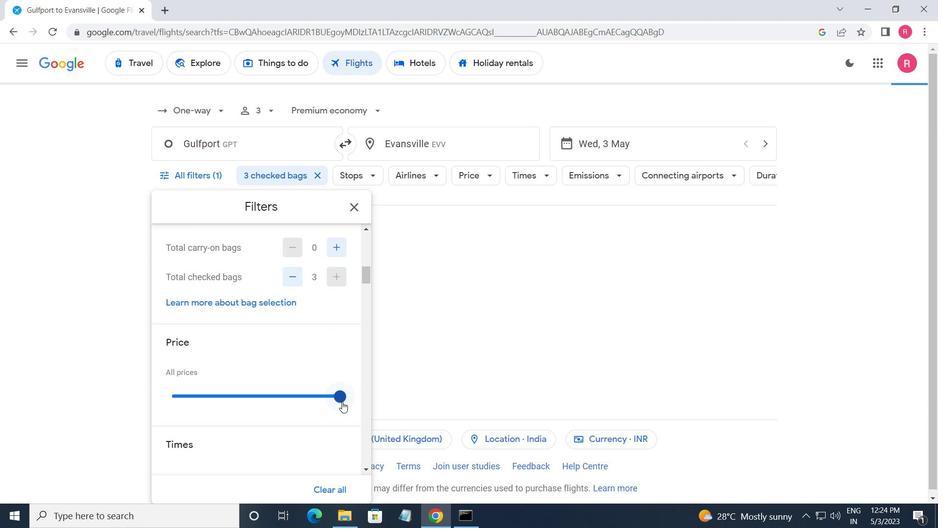 
Action: Mouse moved to (323, 397)
Screenshot: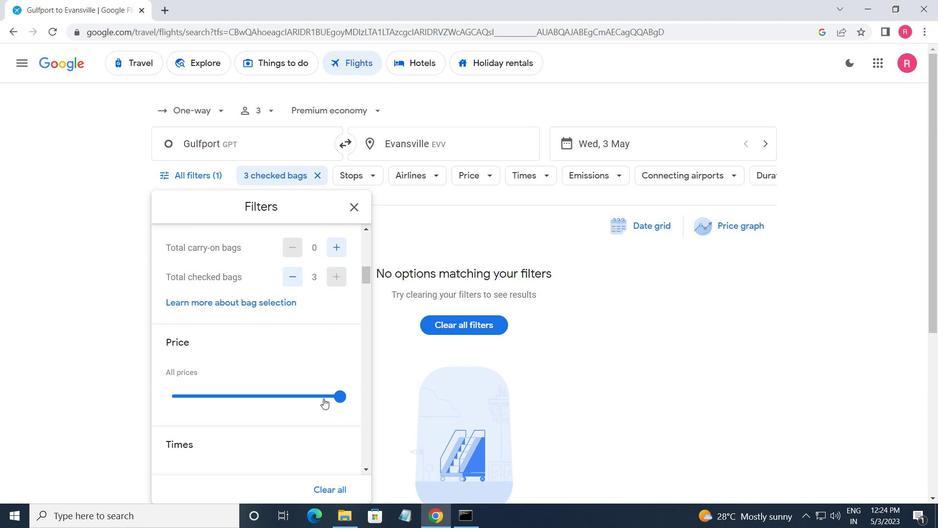 
Action: Mouse scrolled (323, 396) with delta (0, 0)
Screenshot: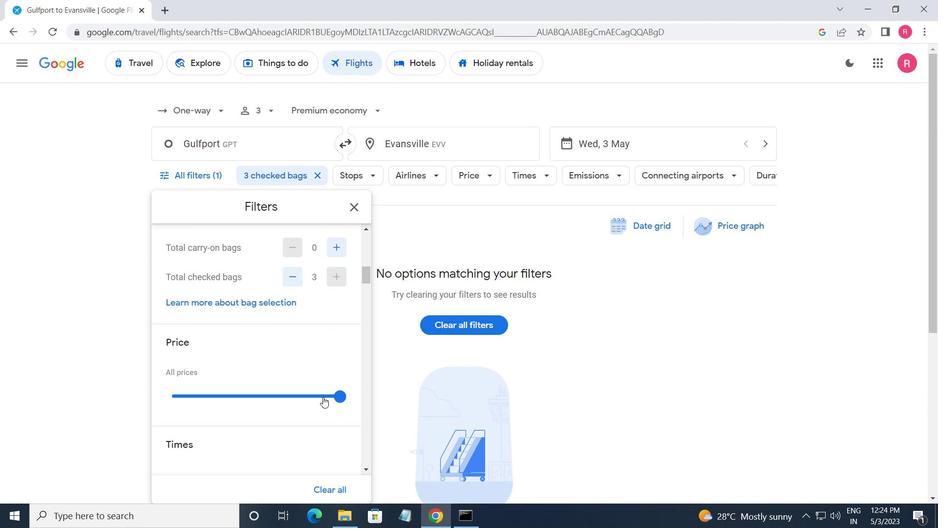 
Action: Mouse scrolled (323, 396) with delta (0, 0)
Screenshot: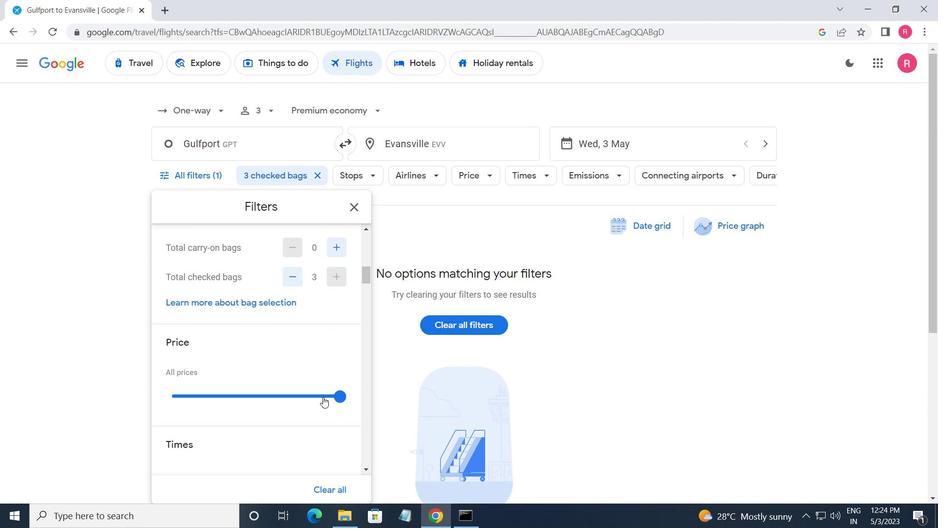 
Action: Mouse moved to (171, 416)
Screenshot: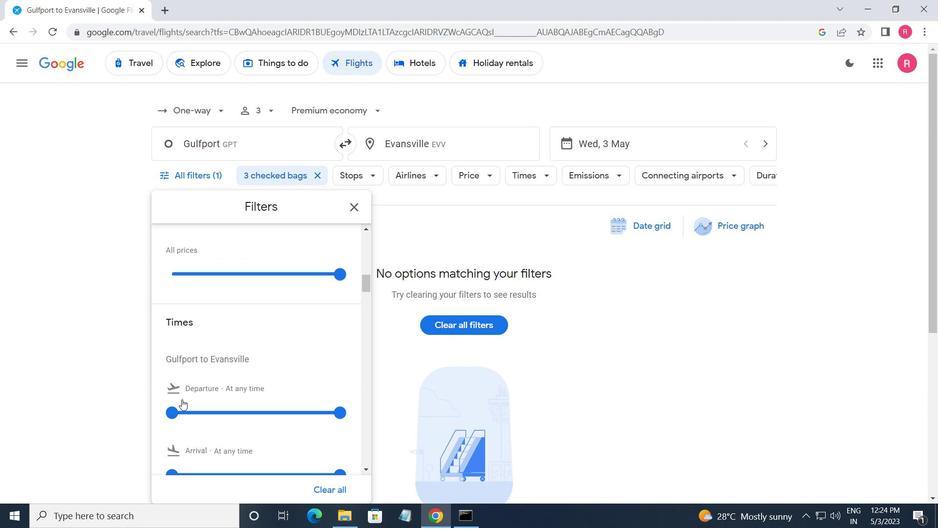 
Action: Mouse pressed left at (171, 416)
Screenshot: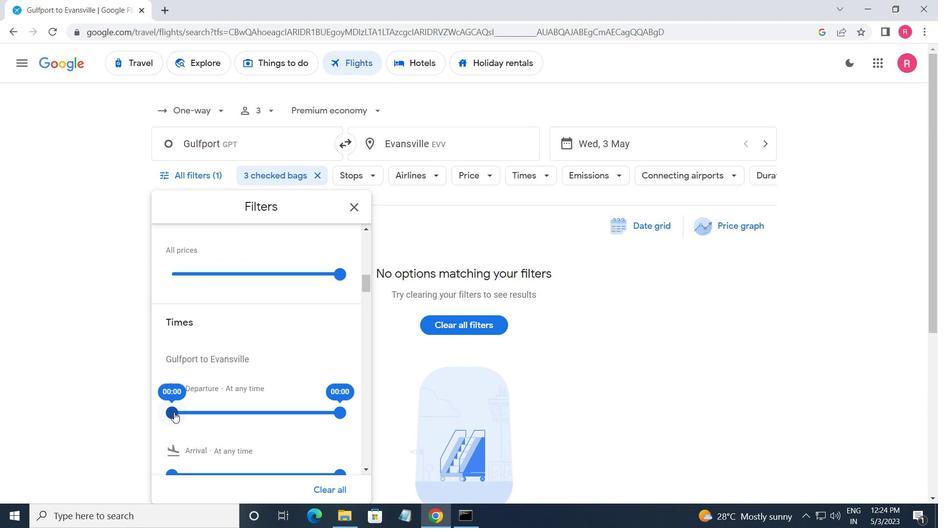 
Action: Mouse moved to (338, 416)
Screenshot: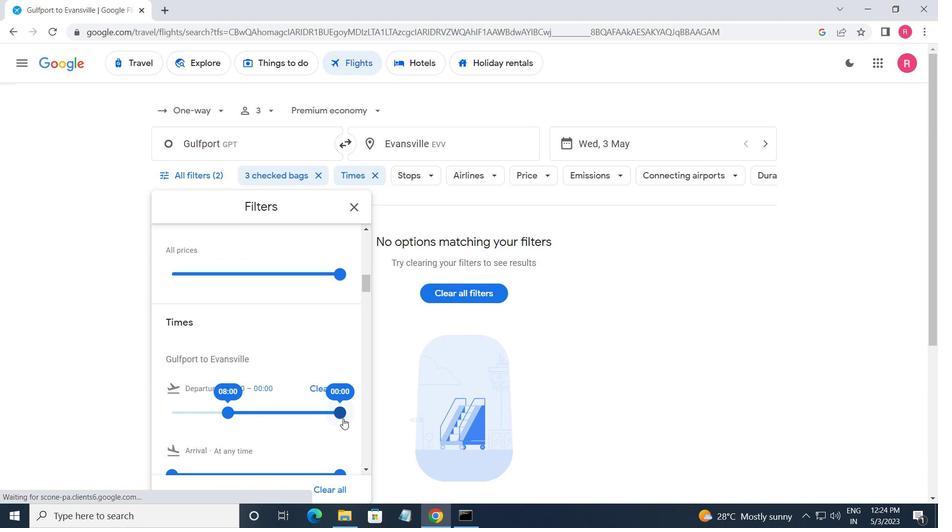 
Action: Mouse pressed left at (338, 416)
Screenshot: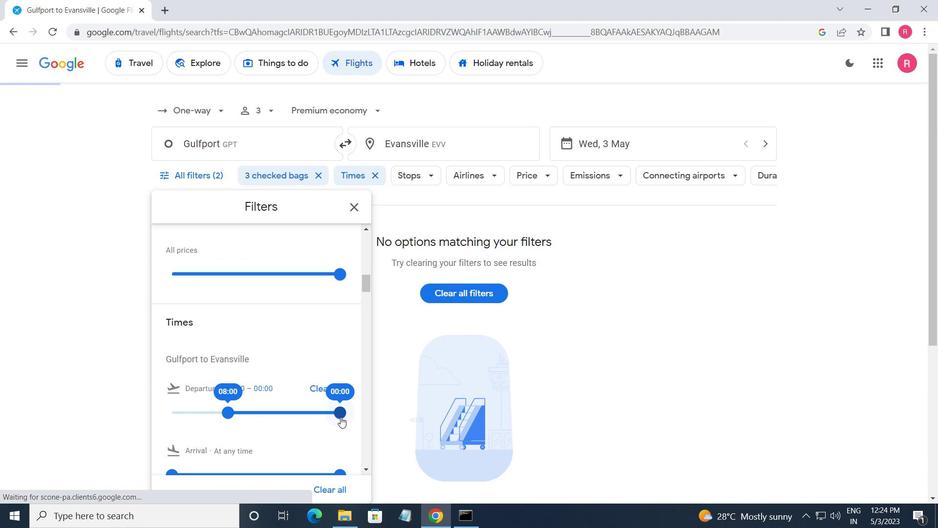 
Action: Mouse moved to (358, 203)
Screenshot: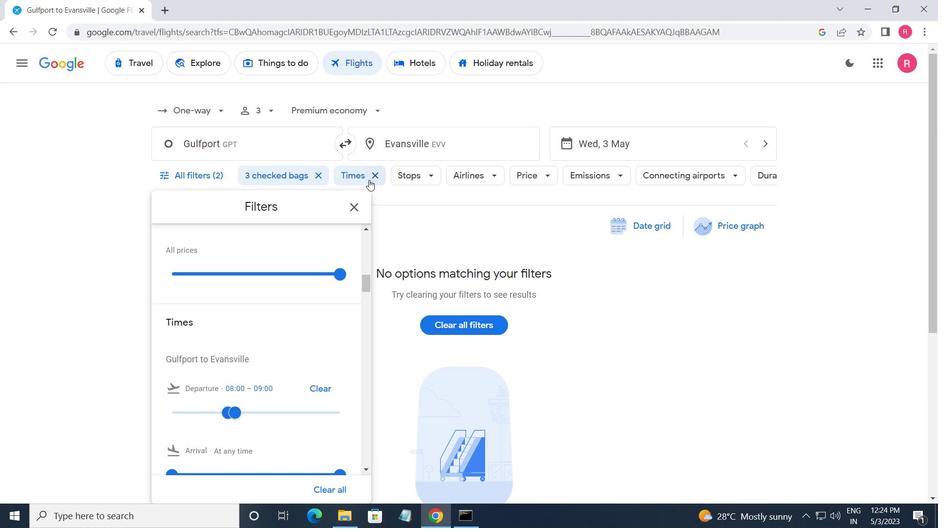 
Action: Mouse pressed left at (358, 203)
Screenshot: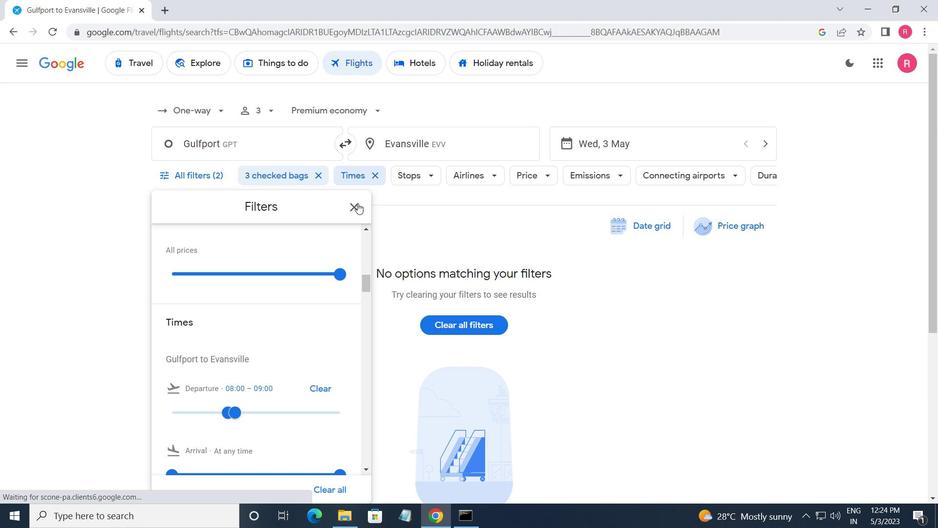 
Action: Mouse moved to (354, 207)
Screenshot: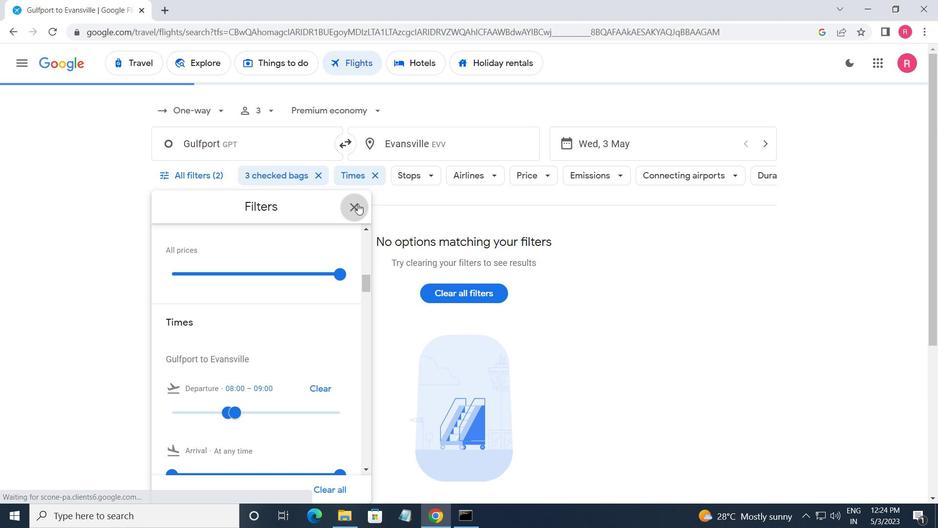 
